 Task: Look for space in Maroubra, Australia from 1st August, 2023 to 5th August, 2023 for 3 adults, 1 child in price range Rs.13000 to Rs.20000. Place can be entire place with 2 bedrooms having 3 beds and 2 bathrooms. Property type can be flatguest house, hotel. Amenities needed are: washing machine, kitchen. Booking option can be shelf check-in. Required host language is English.
Action: Mouse moved to (276, 186)
Screenshot: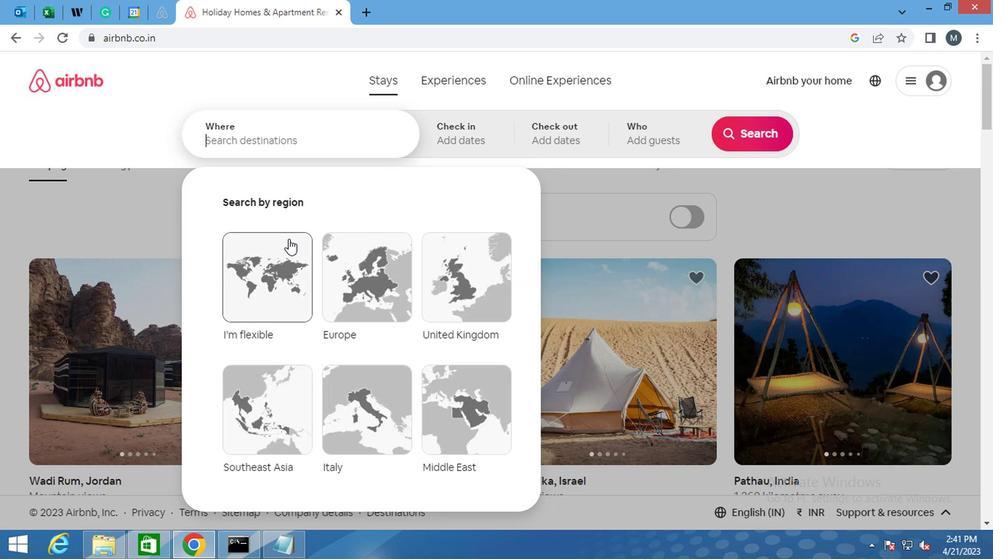 
Action: Key pressed <Key.shift>MAROUBRA,<Key.space><Key.shift>AUSR<Key.backspace>TRALIA<Key.enter>
Screenshot: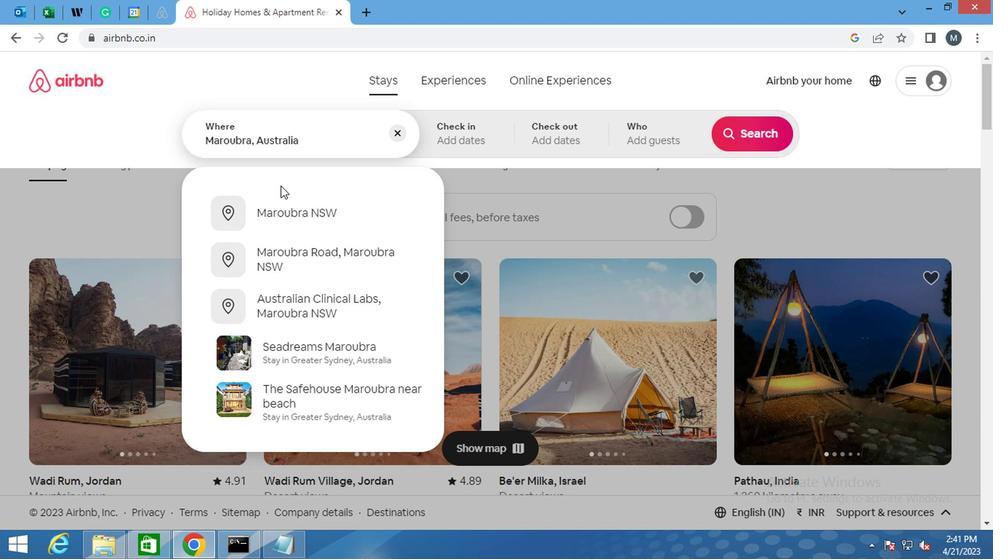 
Action: Mouse moved to (739, 250)
Screenshot: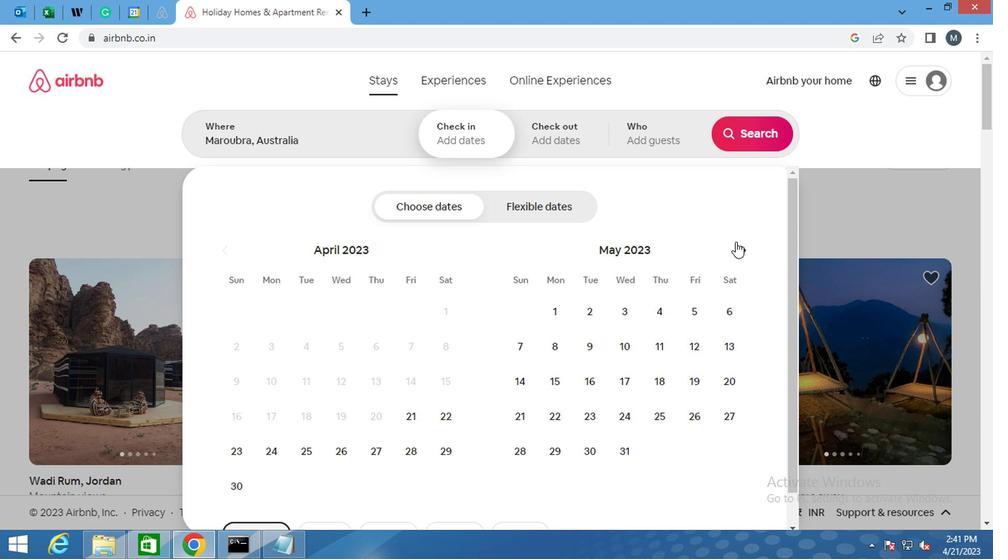 
Action: Mouse pressed left at (739, 250)
Screenshot: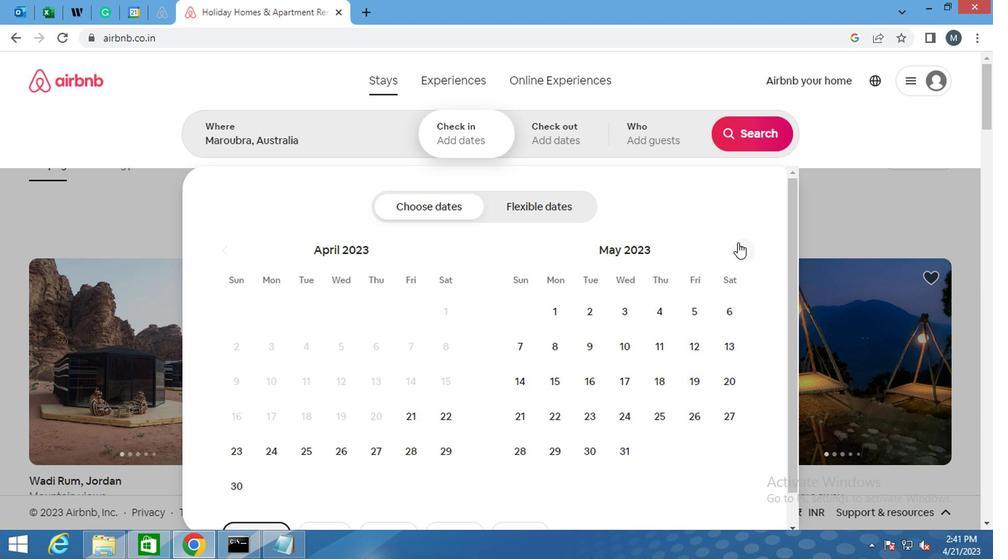 
Action: Mouse pressed left at (739, 250)
Screenshot: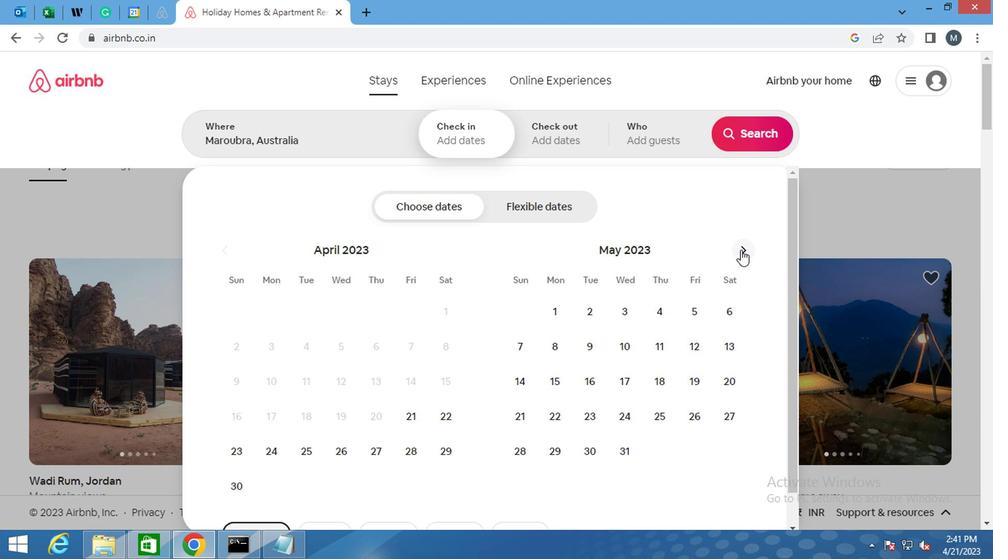 
Action: Mouse moved to (748, 251)
Screenshot: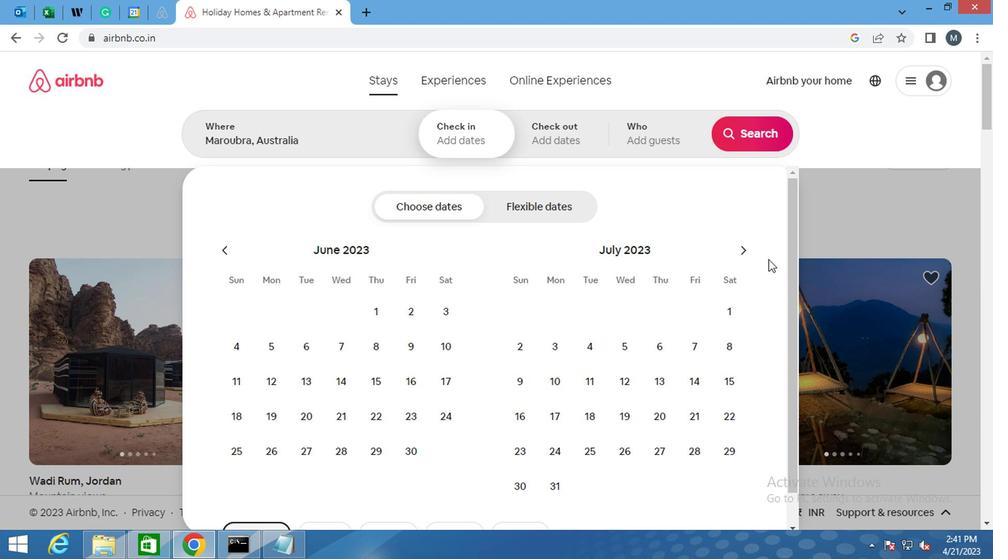 
Action: Mouse pressed left at (748, 251)
Screenshot: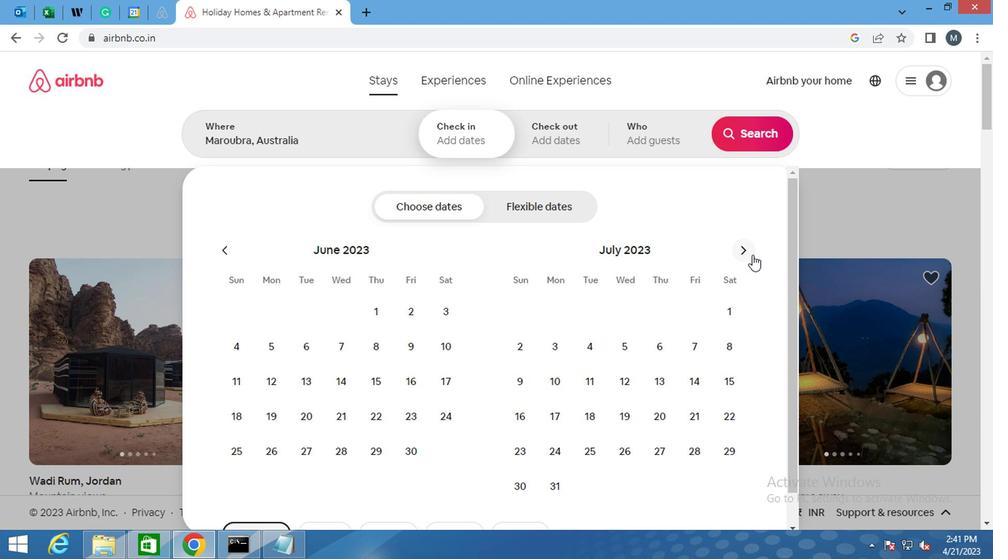 
Action: Mouse moved to (592, 302)
Screenshot: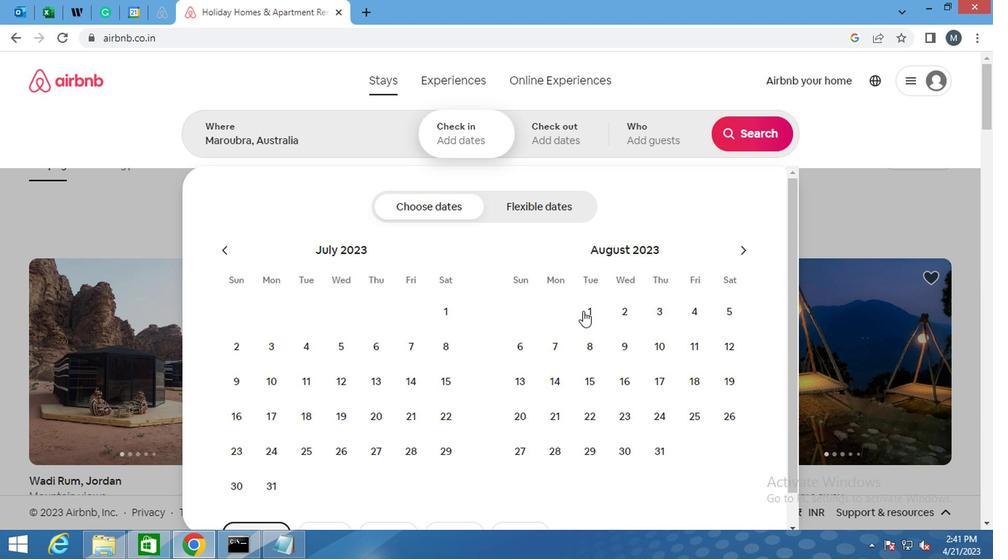 
Action: Mouse pressed left at (592, 302)
Screenshot: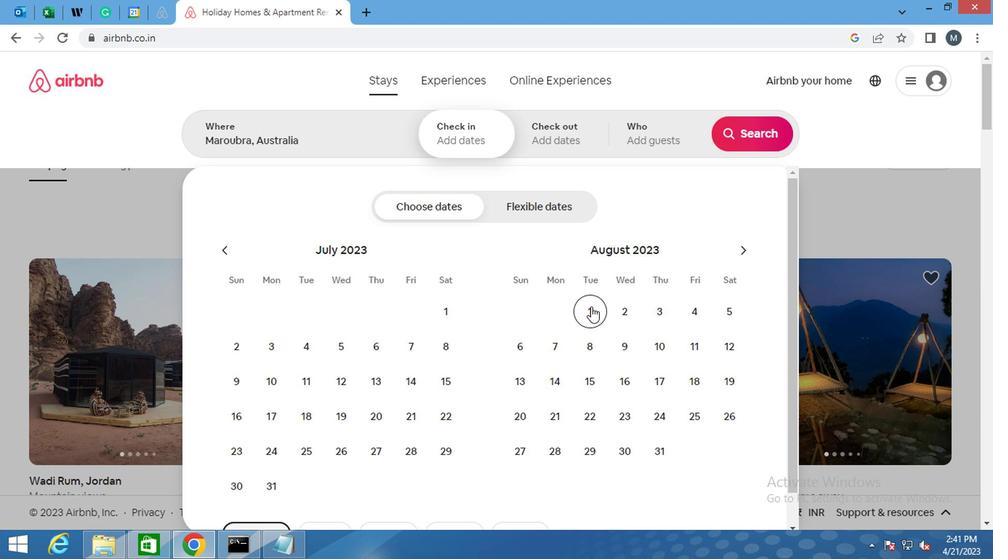 
Action: Mouse moved to (735, 309)
Screenshot: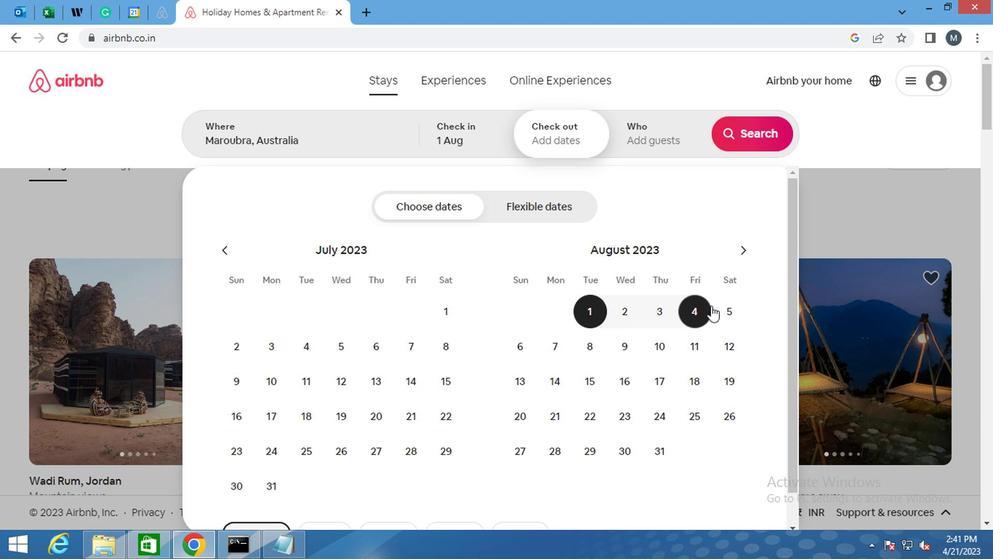 
Action: Mouse pressed left at (735, 309)
Screenshot: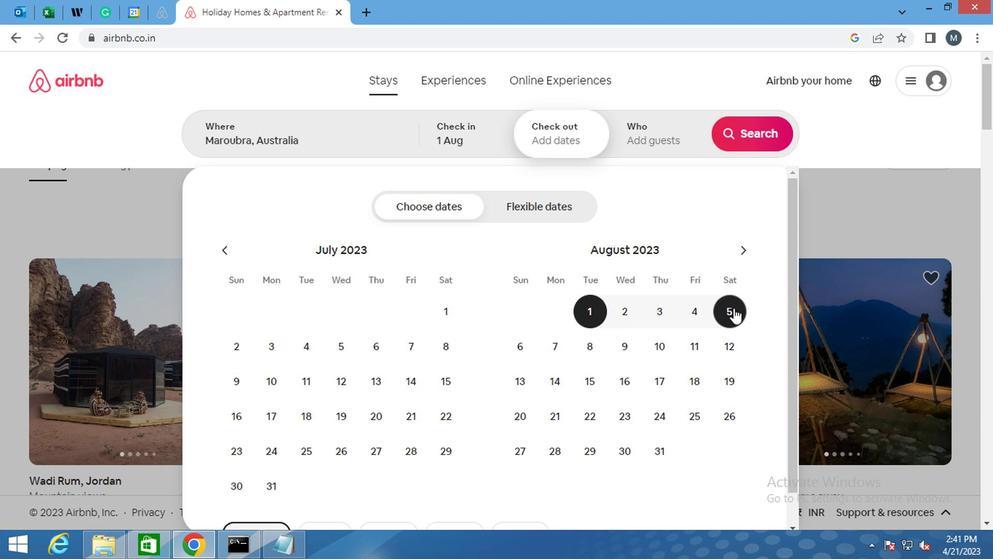 
Action: Mouse moved to (664, 137)
Screenshot: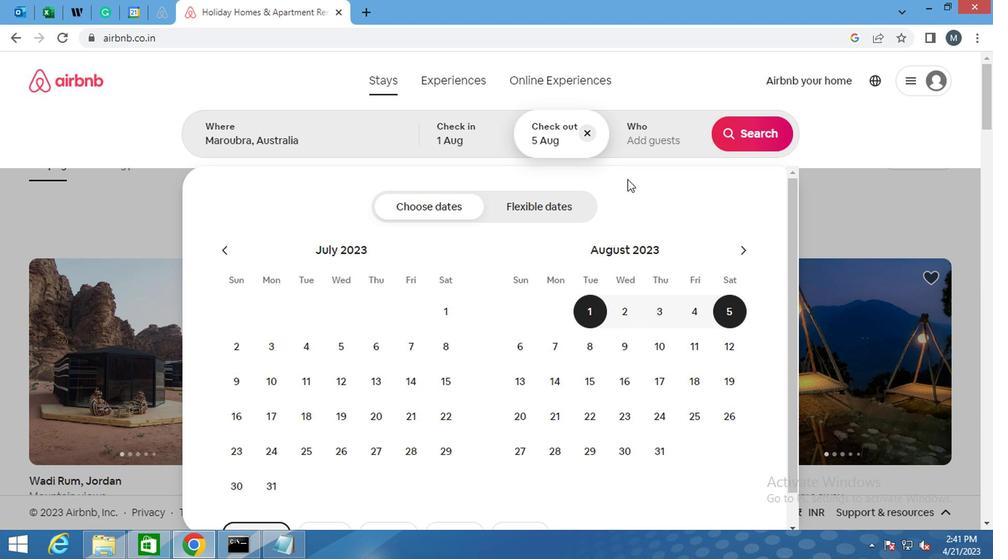 
Action: Mouse pressed left at (664, 137)
Screenshot: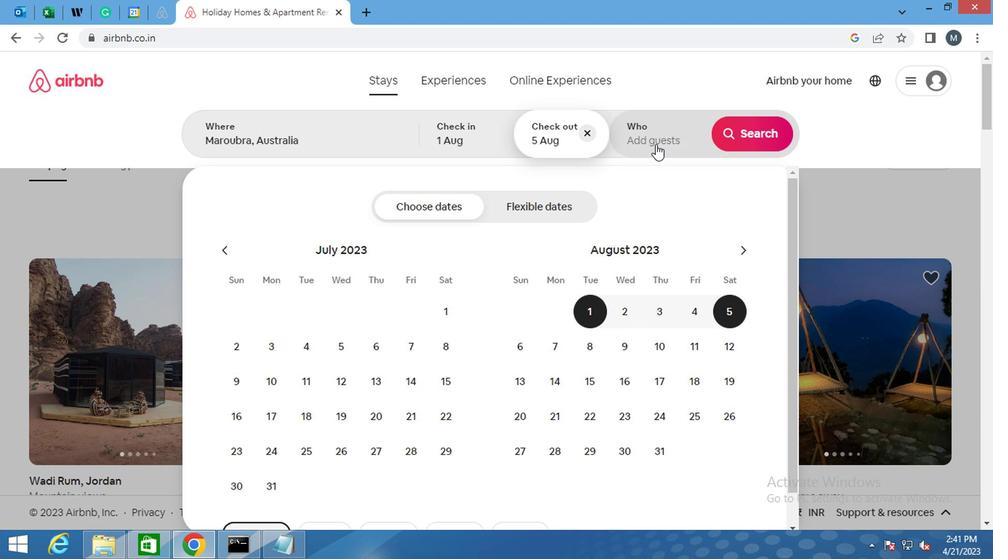 
Action: Mouse moved to (761, 209)
Screenshot: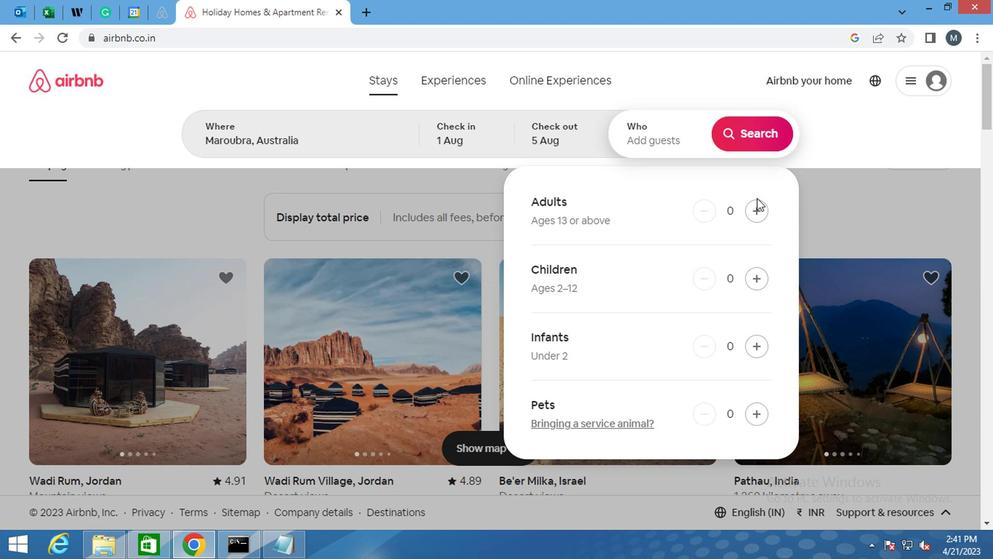 
Action: Mouse pressed left at (761, 209)
Screenshot: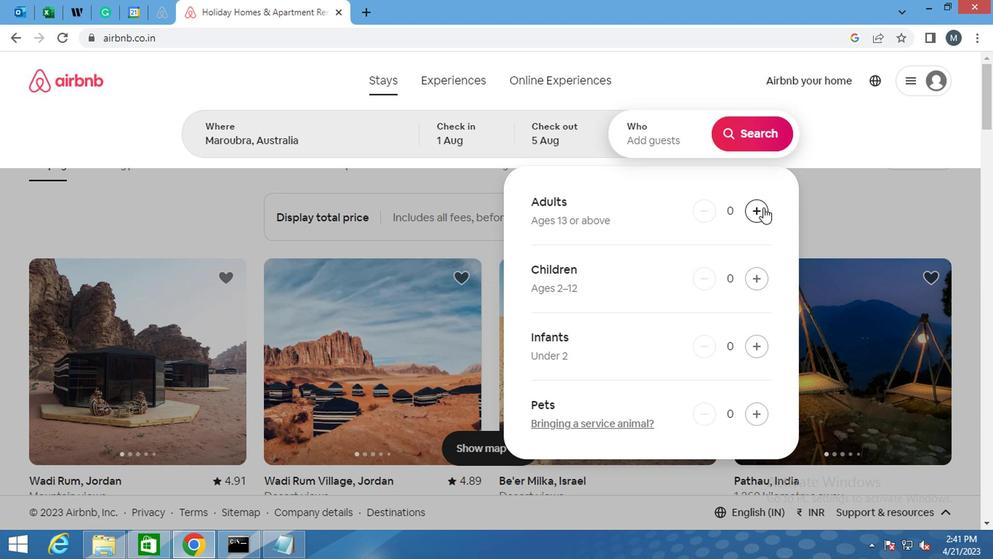 
Action: Mouse moved to (761, 209)
Screenshot: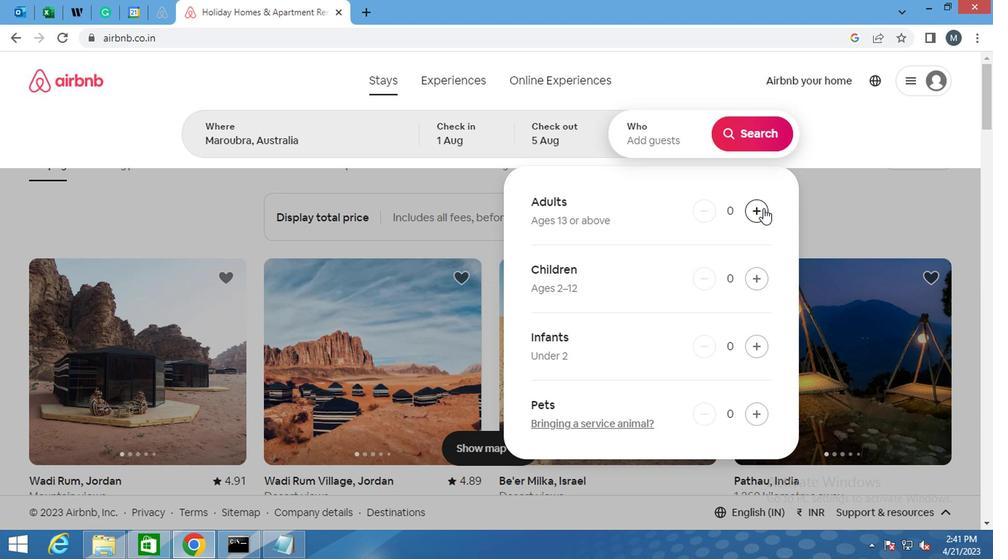 
Action: Mouse pressed left at (761, 209)
Screenshot: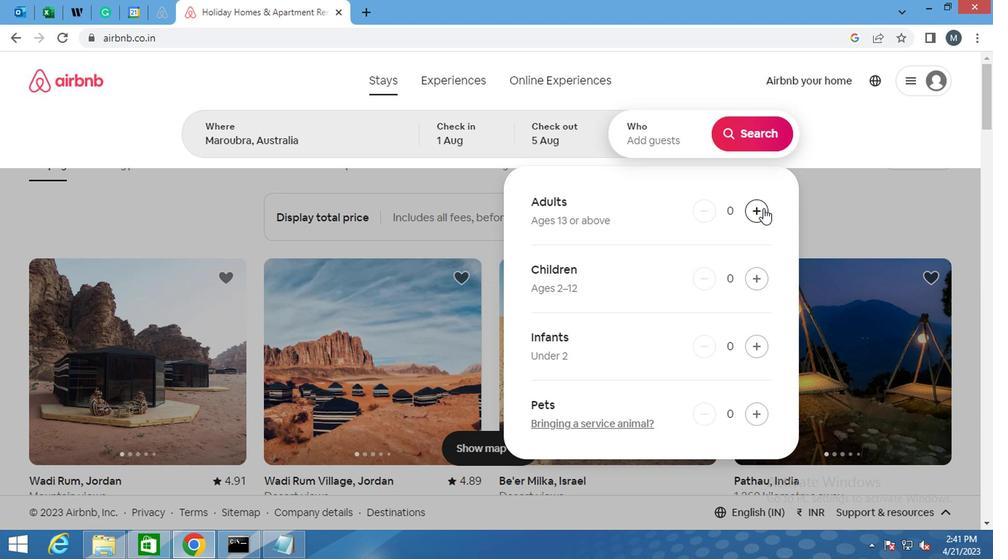 
Action: Mouse pressed left at (761, 209)
Screenshot: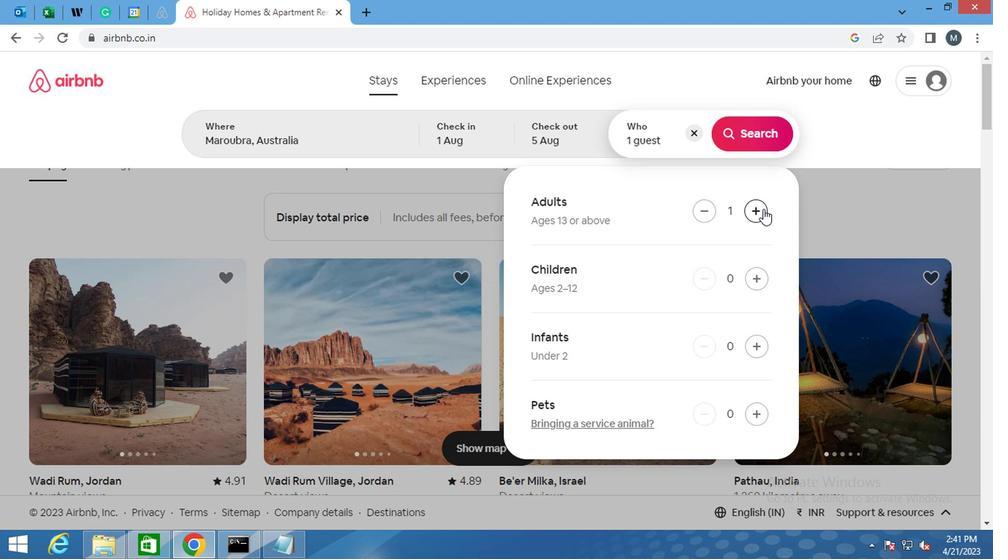 
Action: Mouse moved to (757, 275)
Screenshot: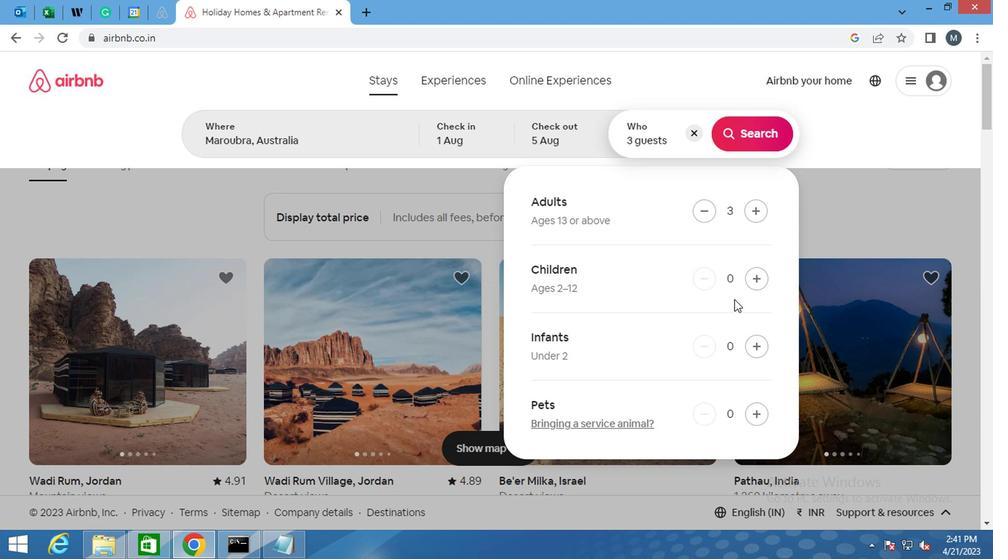 
Action: Mouse pressed left at (757, 275)
Screenshot: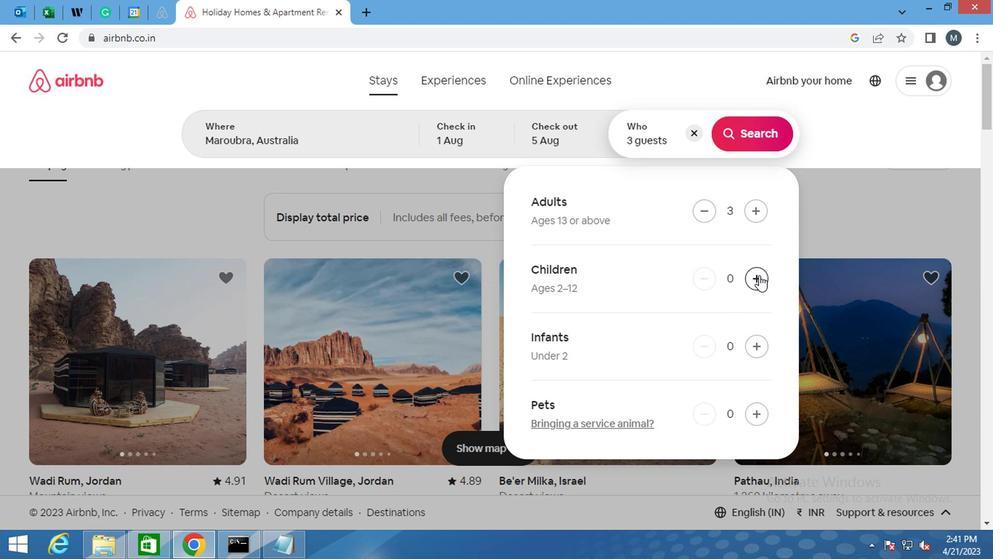 
Action: Mouse moved to (804, 148)
Screenshot: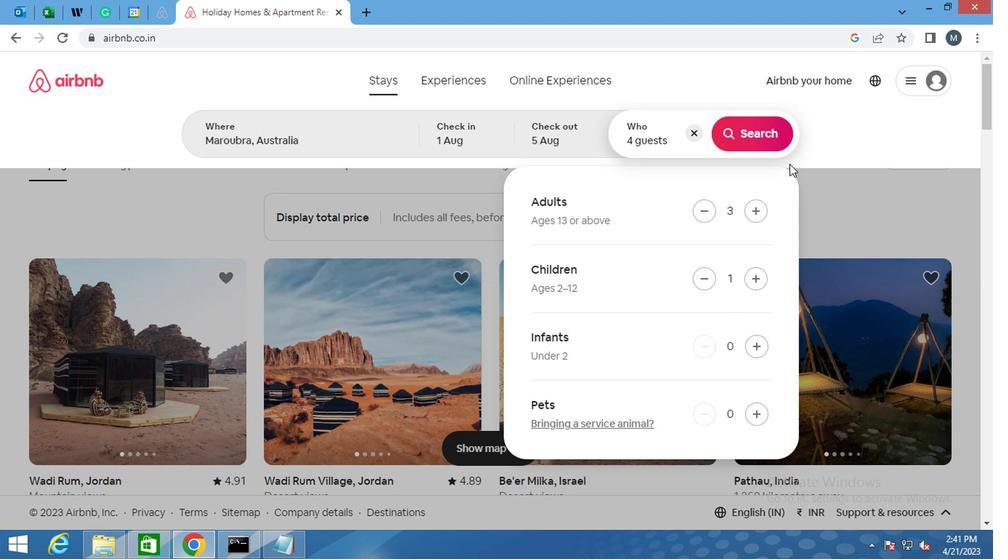 
Action: Mouse pressed left at (804, 148)
Screenshot: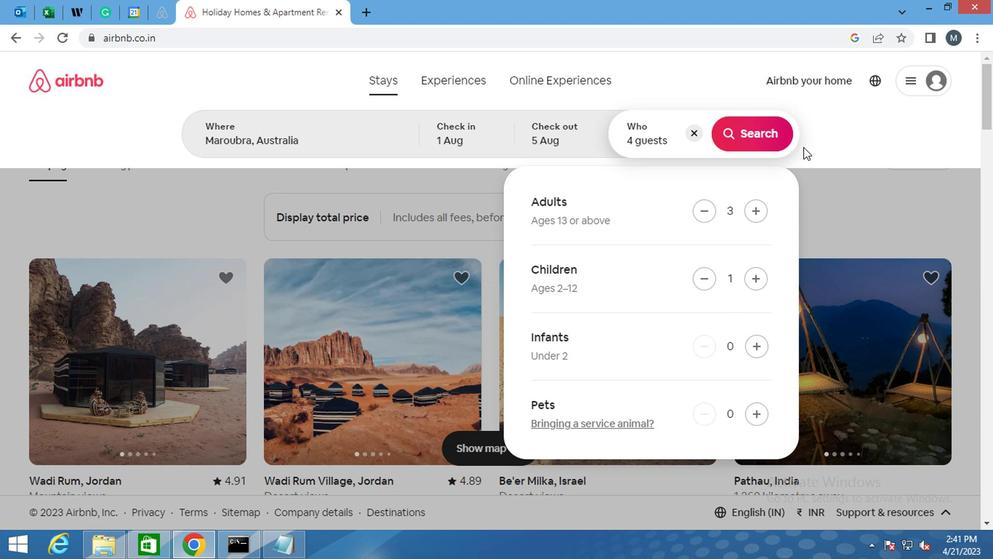 
Action: Mouse moved to (873, 145)
Screenshot: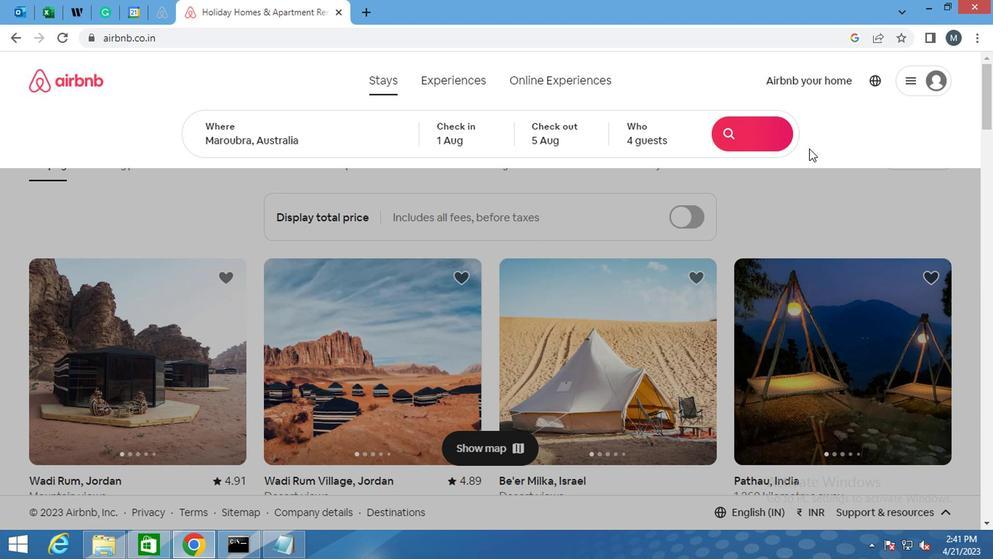 
Action: Mouse scrolled (873, 144) with delta (0, -1)
Screenshot: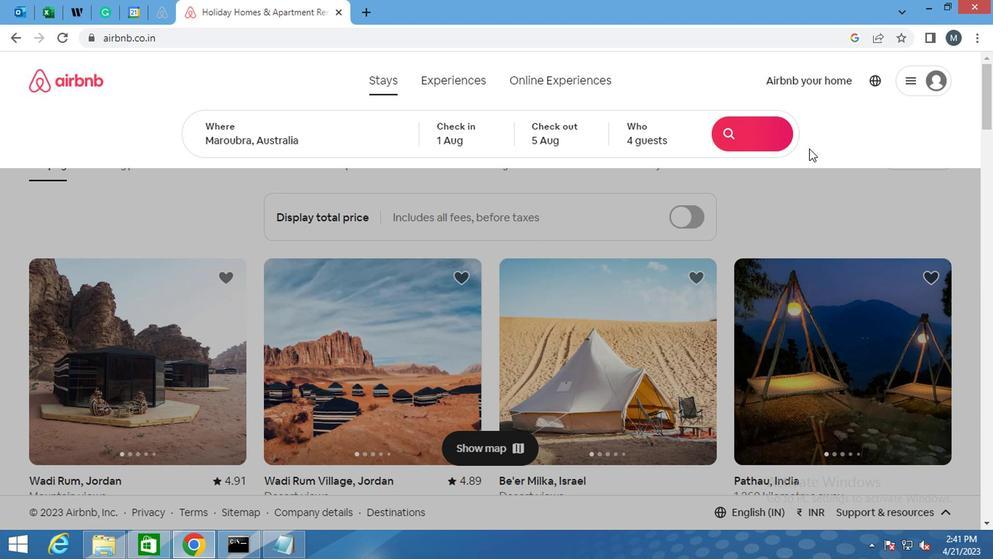 
Action: Mouse moved to (874, 155)
Screenshot: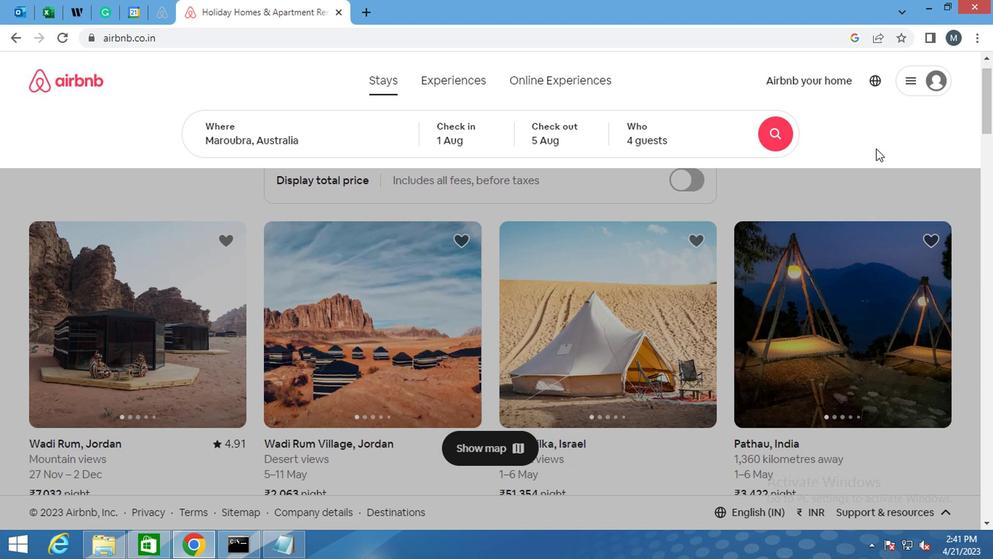 
Action: Mouse scrolled (874, 156) with delta (0, 1)
Screenshot: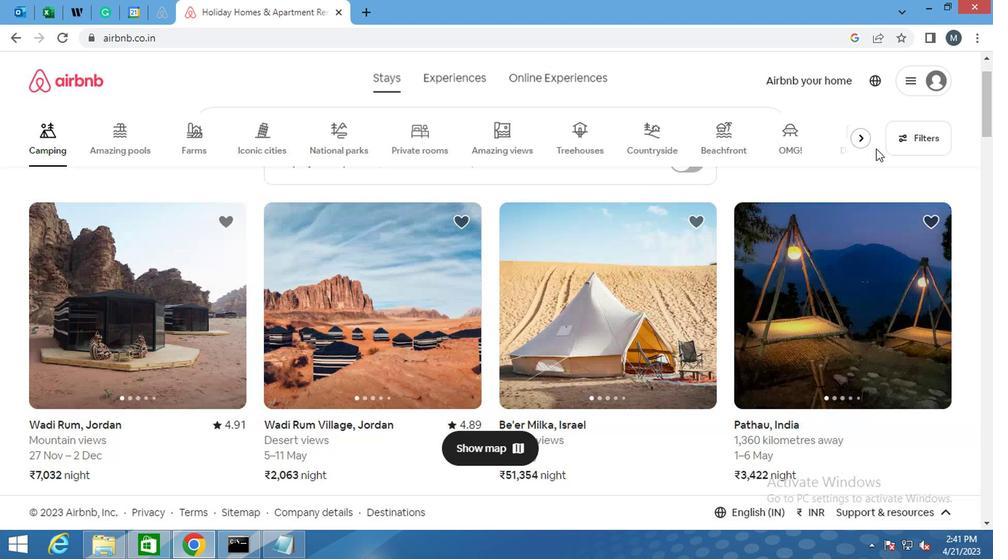 
Action: Mouse moved to (915, 151)
Screenshot: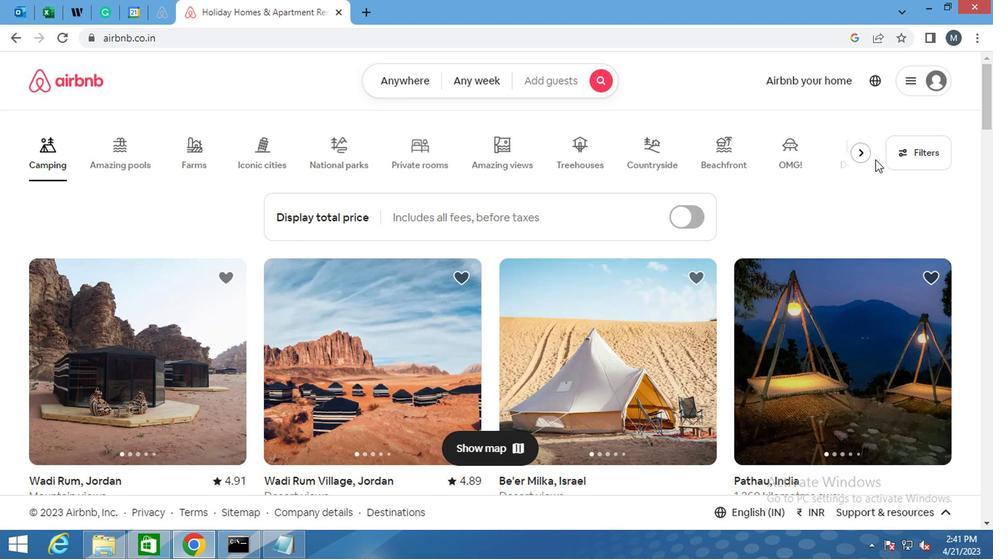 
Action: Mouse pressed left at (915, 151)
Screenshot: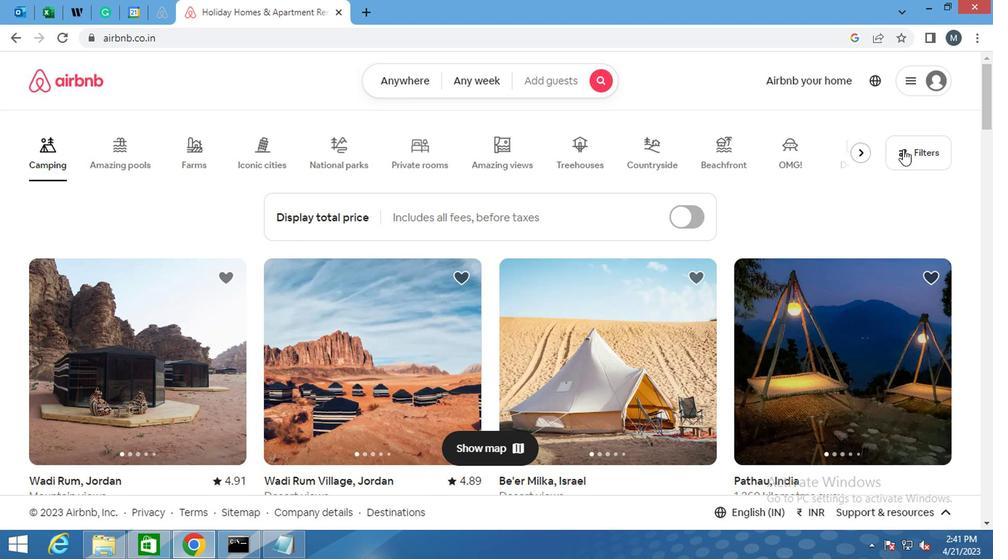 
Action: Mouse moved to (393, 327)
Screenshot: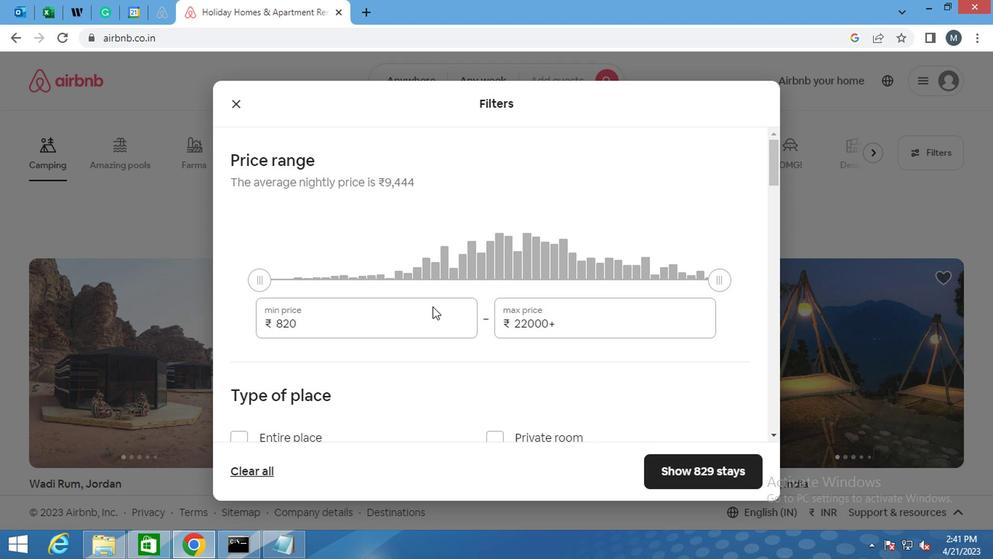 
Action: Mouse pressed left at (393, 327)
Screenshot: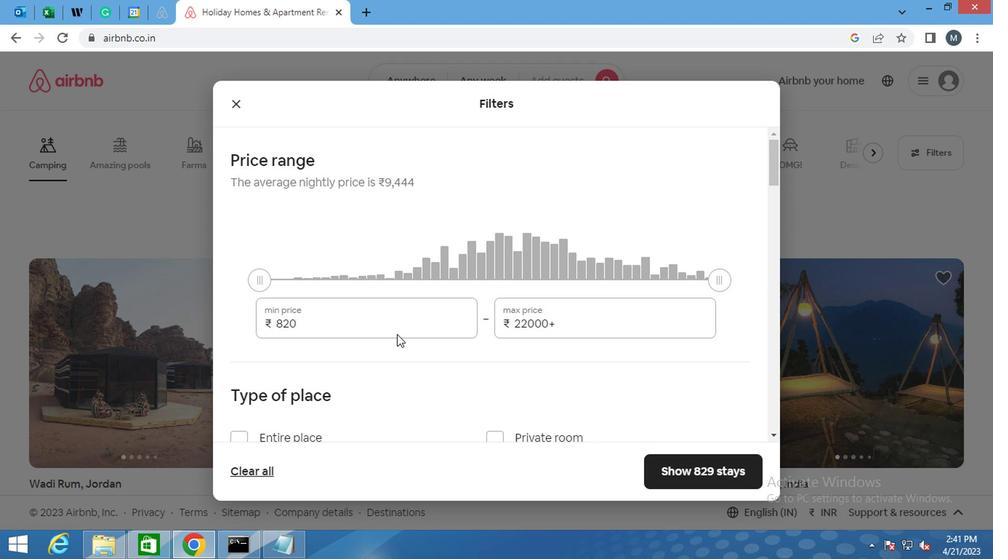 
Action: Mouse moved to (390, 328)
Screenshot: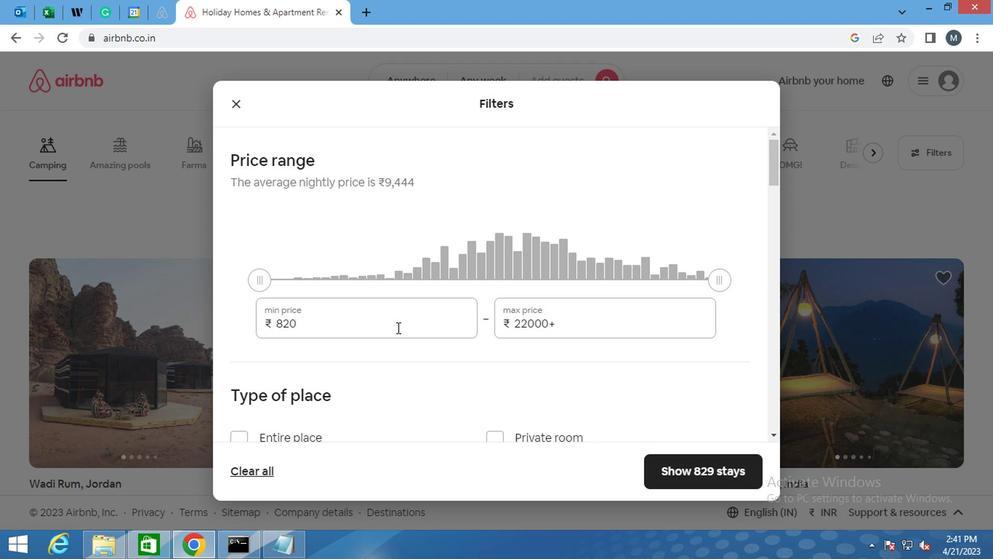 
Action: Key pressed <Key.backspace><Key.backspace><Key.backspace><Key.backspace>13000
Screenshot: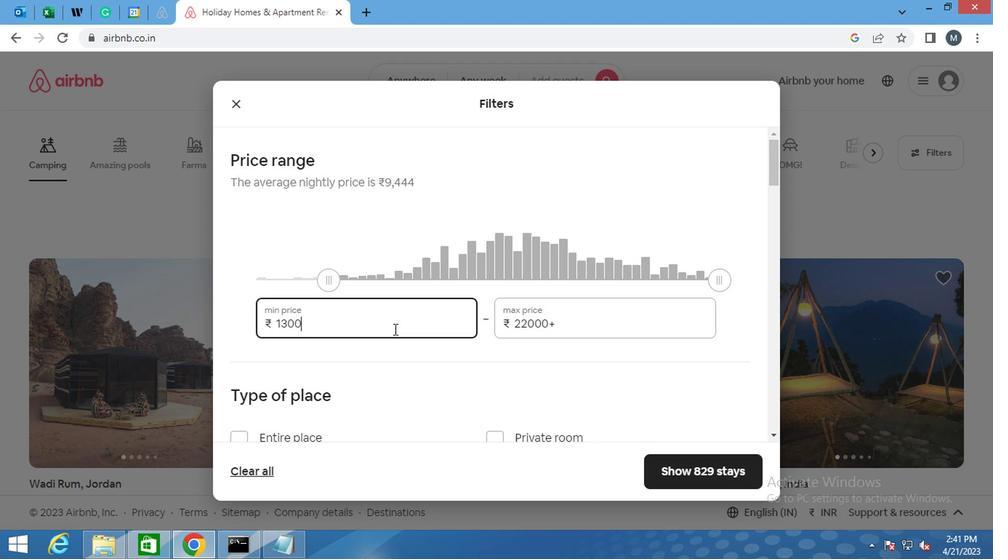 
Action: Mouse moved to (573, 312)
Screenshot: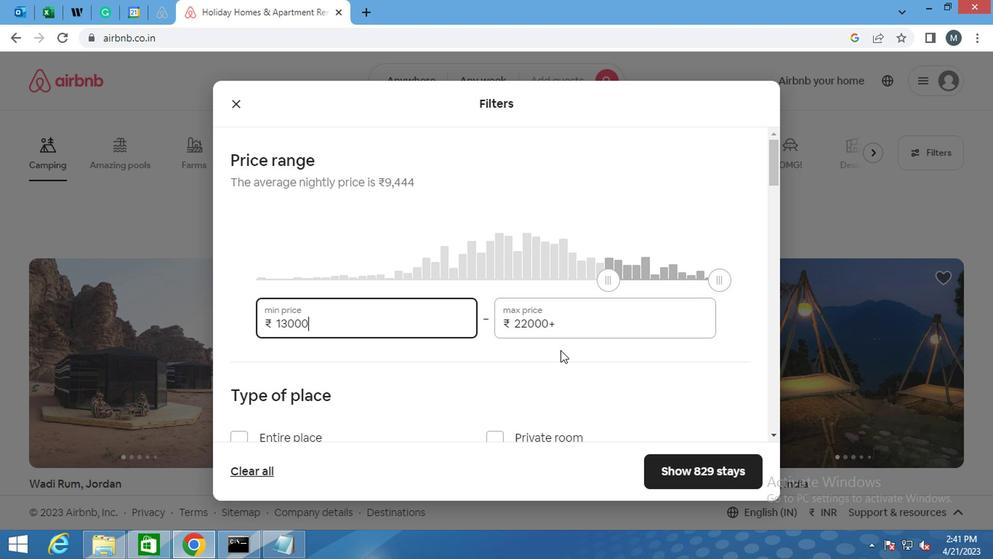 
Action: Mouse pressed left at (573, 312)
Screenshot: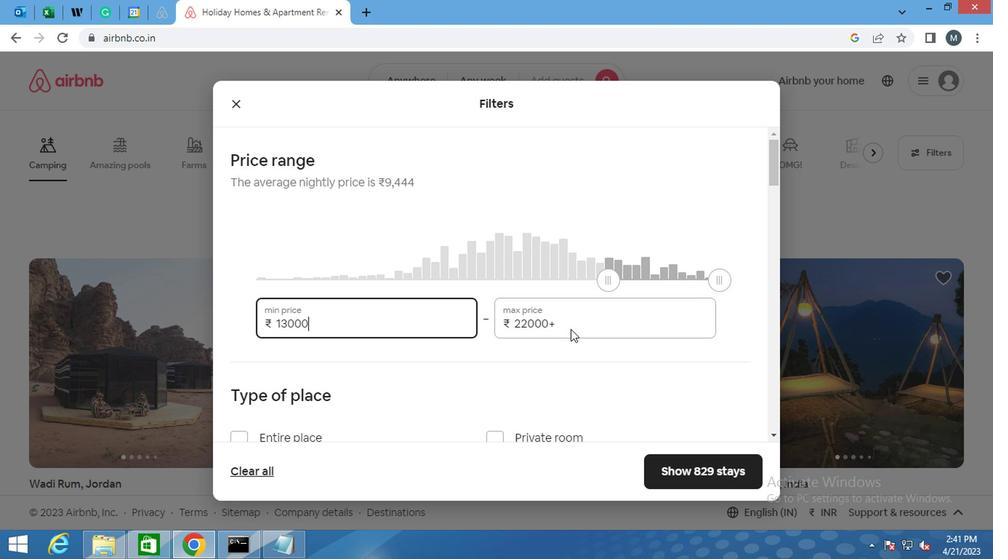 
Action: Mouse moved to (575, 317)
Screenshot: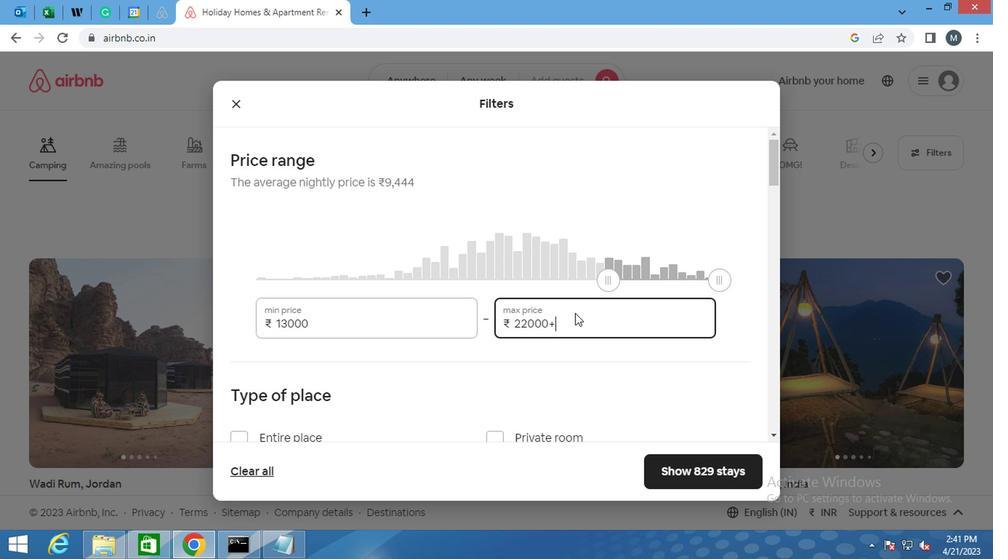
Action: Key pressed <Key.backspace><Key.backspace><Key.backspace><Key.backspace><Key.backspace>0000
Screenshot: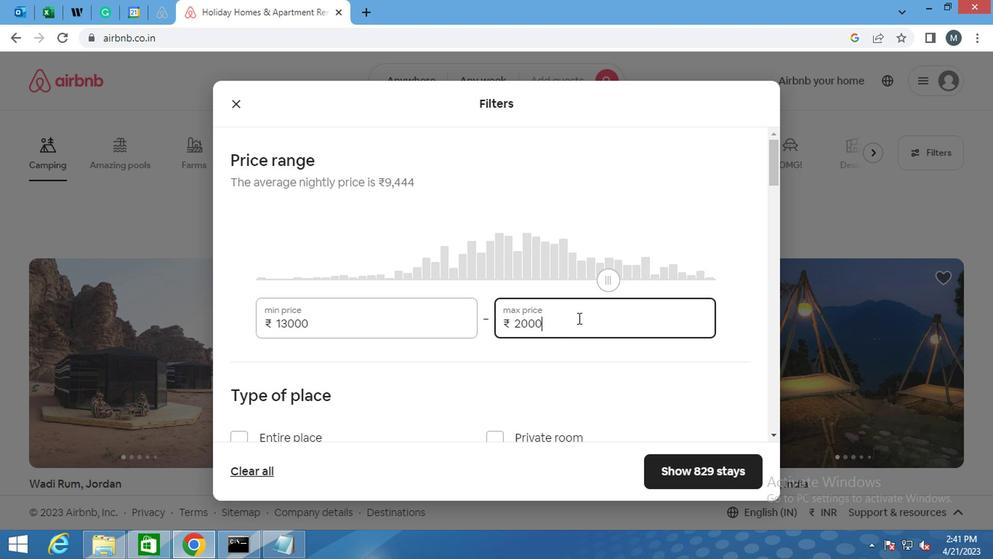 
Action: Mouse moved to (441, 366)
Screenshot: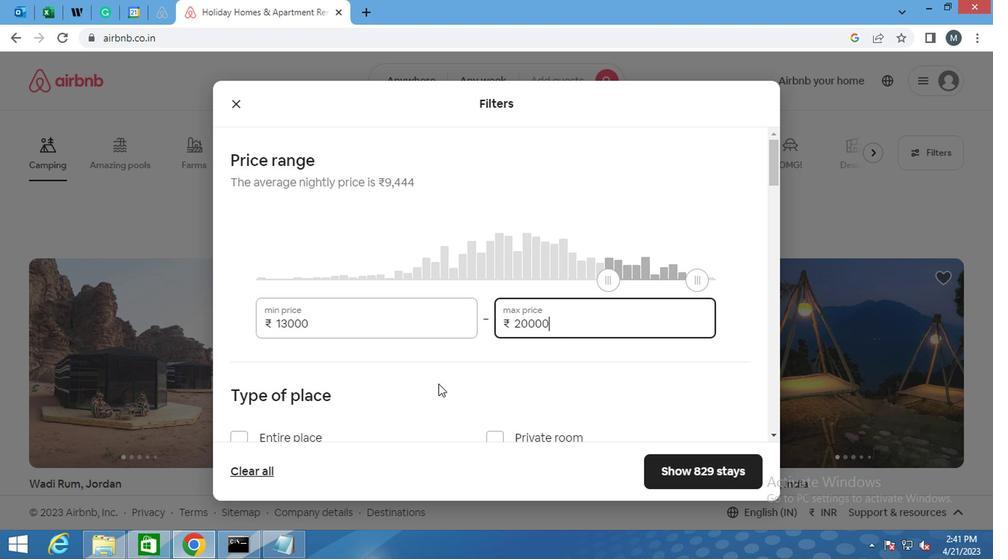 
Action: Mouse scrolled (441, 365) with delta (0, 0)
Screenshot: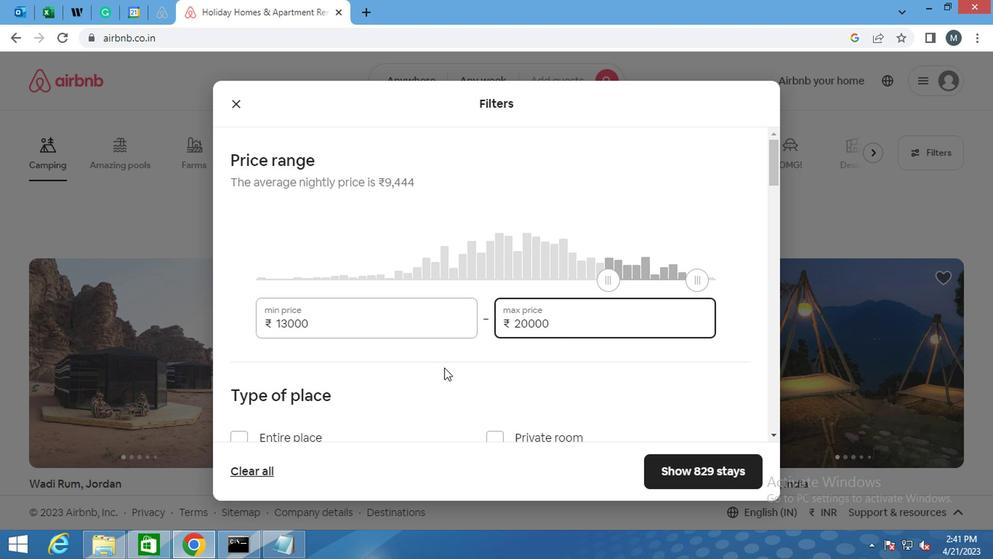 
Action: Mouse scrolled (441, 365) with delta (0, 0)
Screenshot: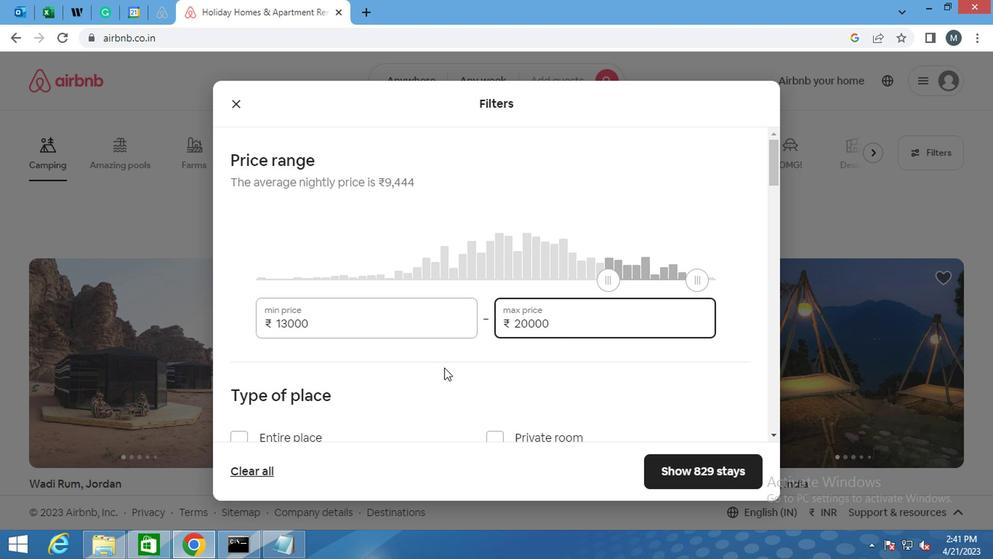 
Action: Mouse moved to (231, 287)
Screenshot: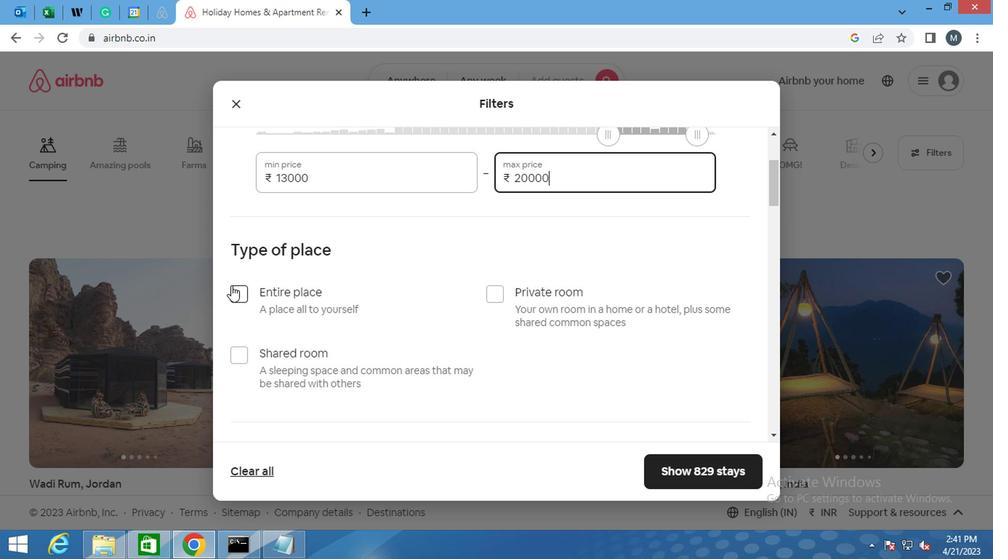 
Action: Mouse pressed left at (231, 287)
Screenshot: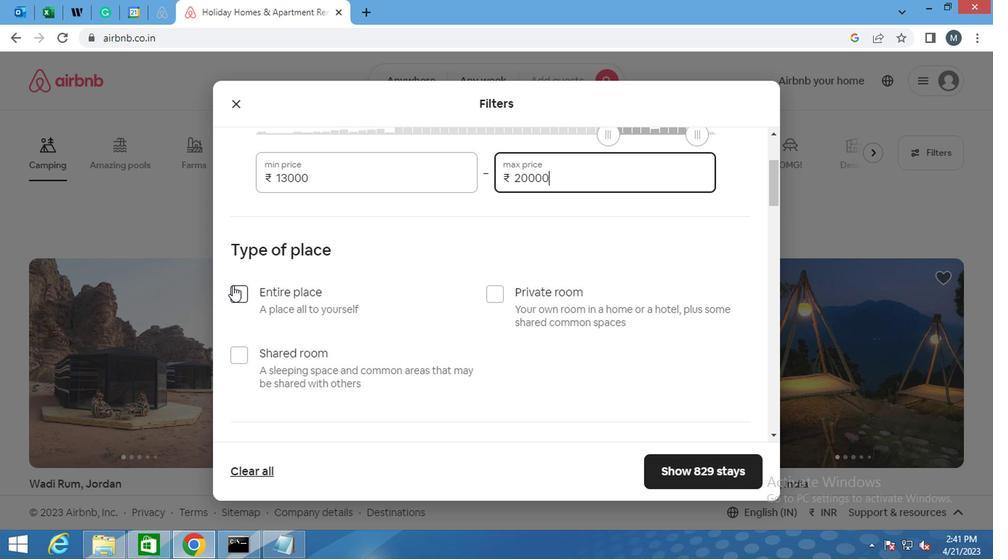 
Action: Mouse moved to (436, 259)
Screenshot: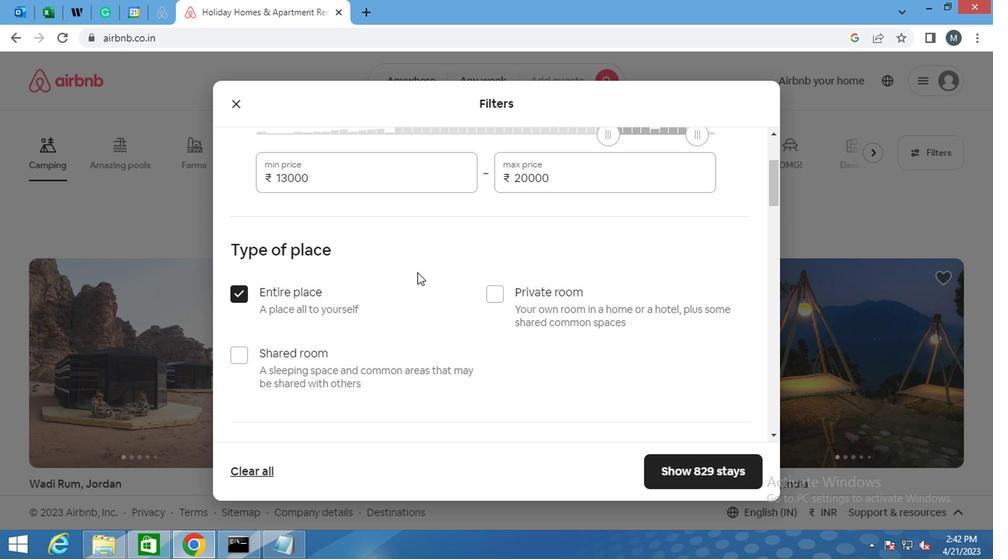 
Action: Mouse scrolled (436, 258) with delta (0, 0)
Screenshot: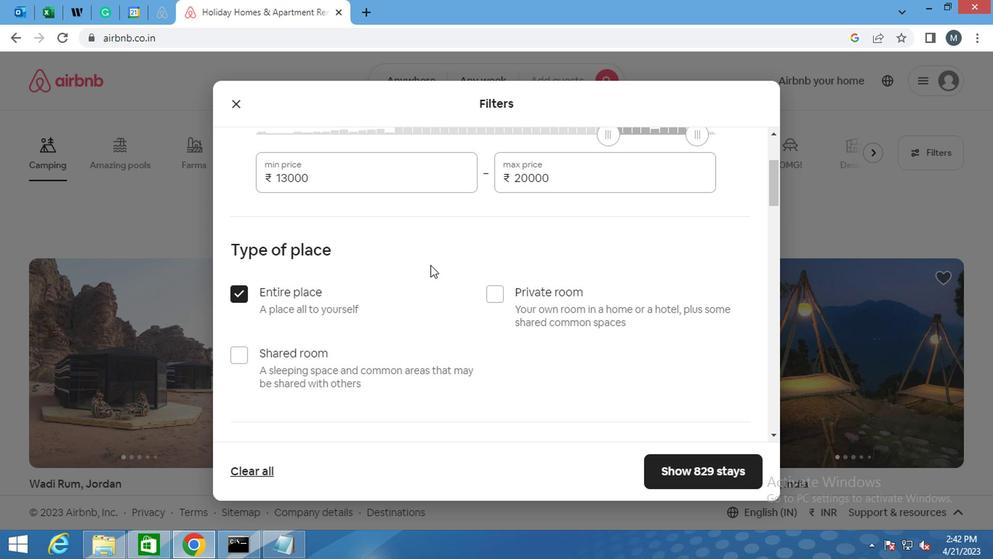 
Action: Mouse moved to (436, 259)
Screenshot: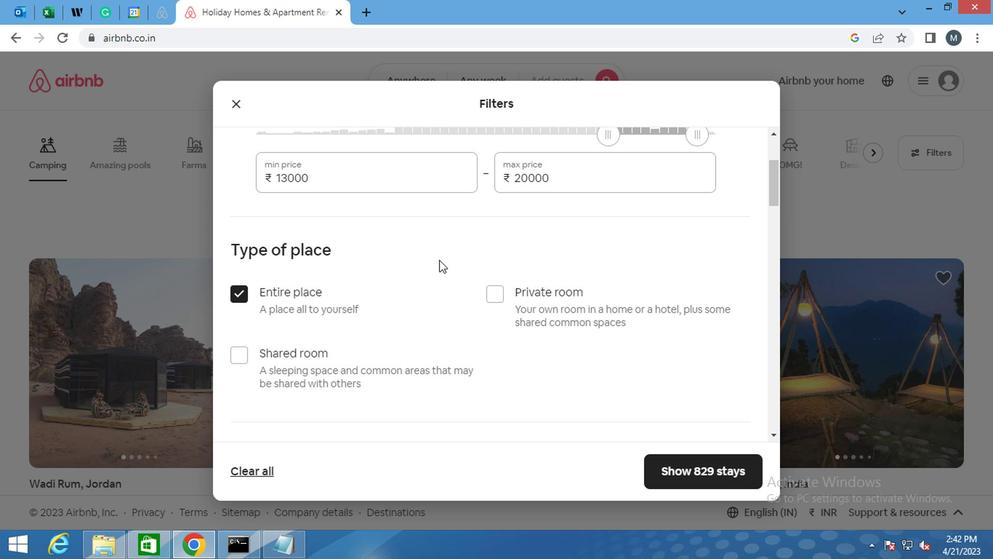 
Action: Mouse scrolled (436, 258) with delta (0, 0)
Screenshot: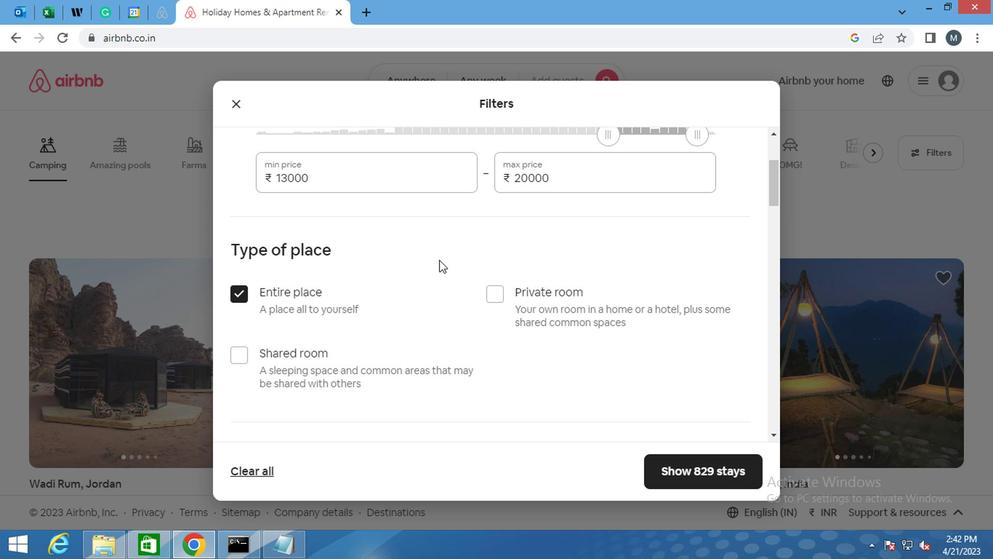 
Action: Mouse moved to (361, 390)
Screenshot: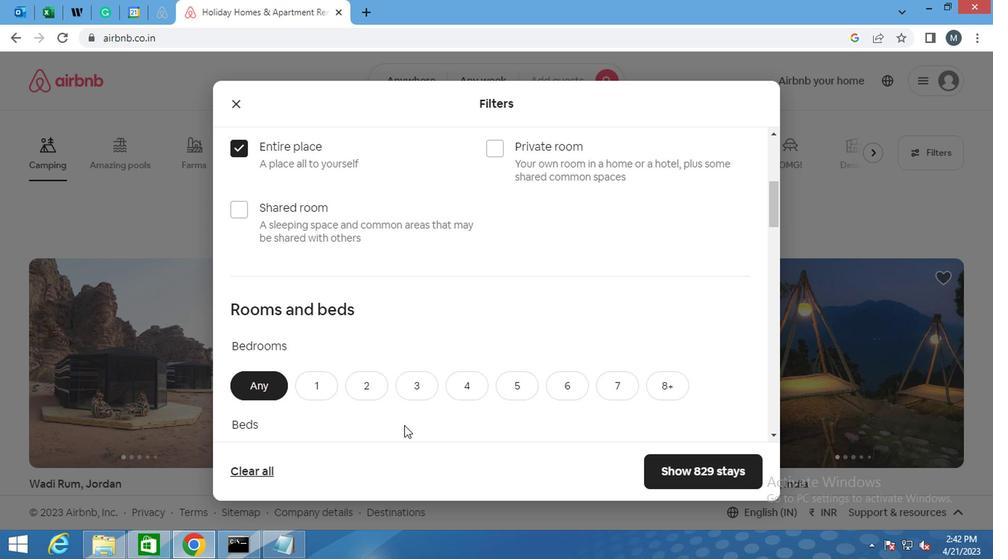 
Action: Mouse pressed left at (361, 390)
Screenshot: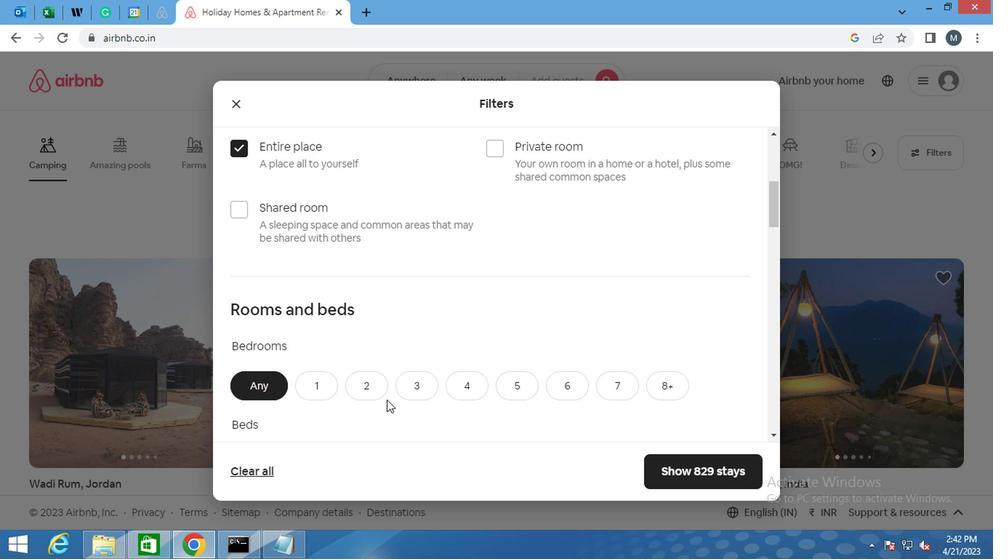 
Action: Mouse moved to (367, 383)
Screenshot: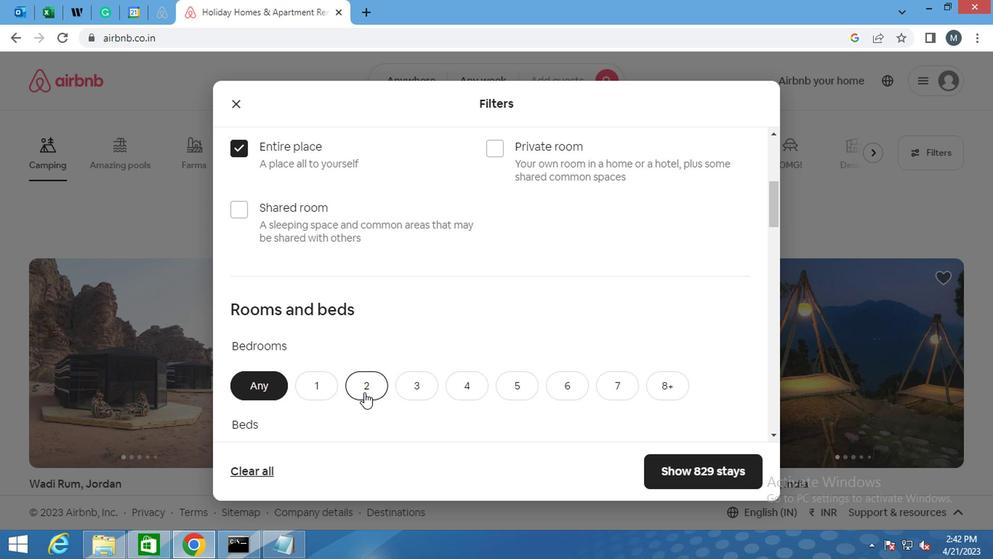 
Action: Mouse scrolled (367, 383) with delta (0, 0)
Screenshot: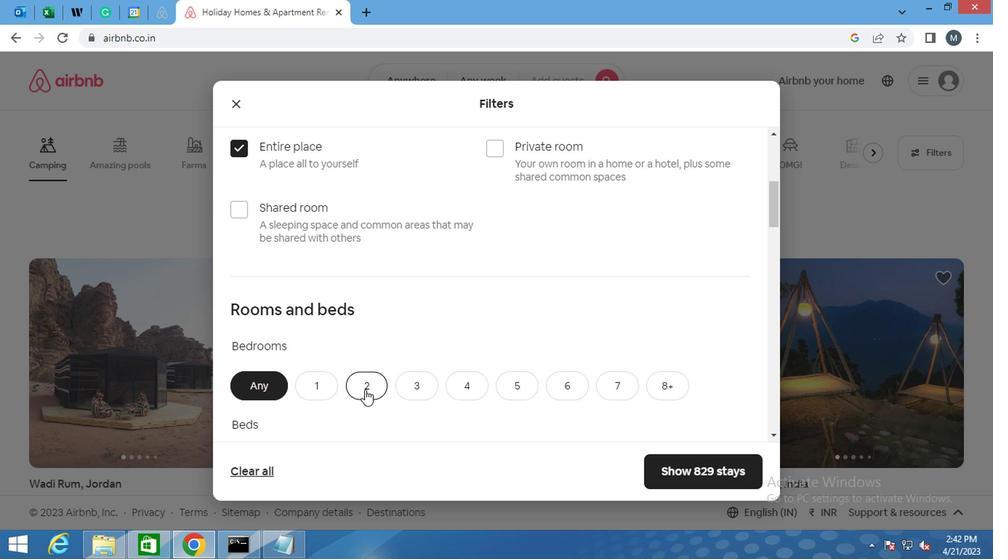 
Action: Mouse moved to (423, 384)
Screenshot: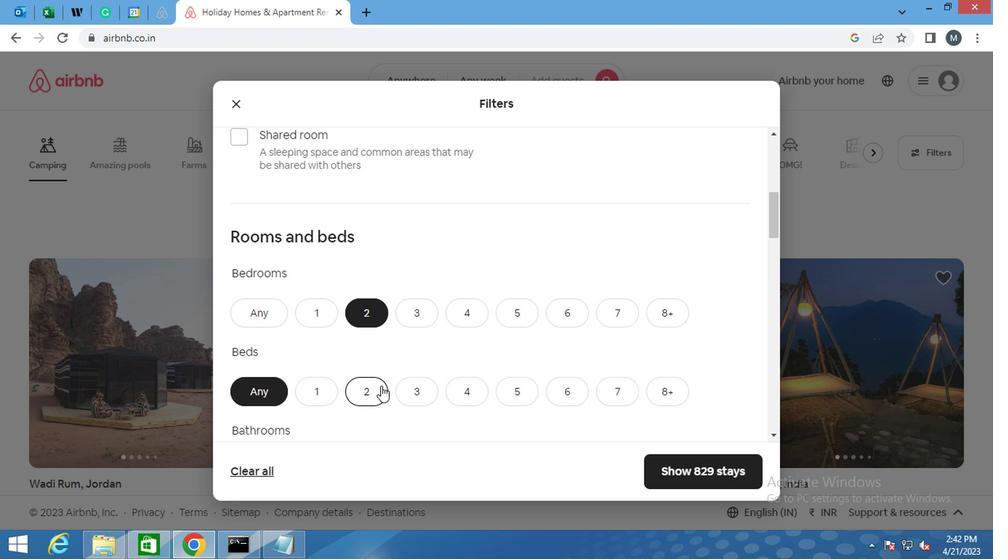 
Action: Mouse pressed left at (423, 384)
Screenshot: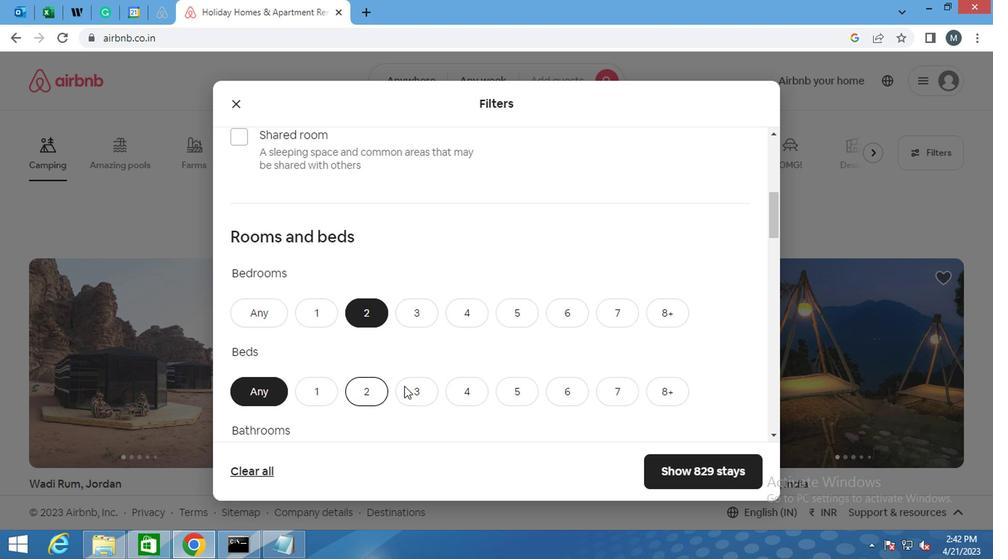 
Action: Mouse moved to (427, 361)
Screenshot: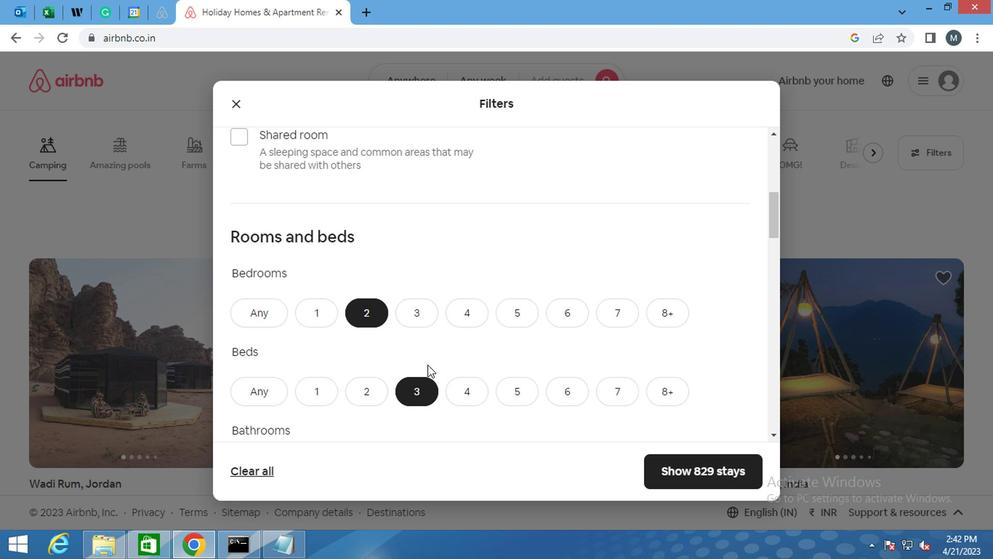 
Action: Mouse scrolled (427, 360) with delta (0, 0)
Screenshot: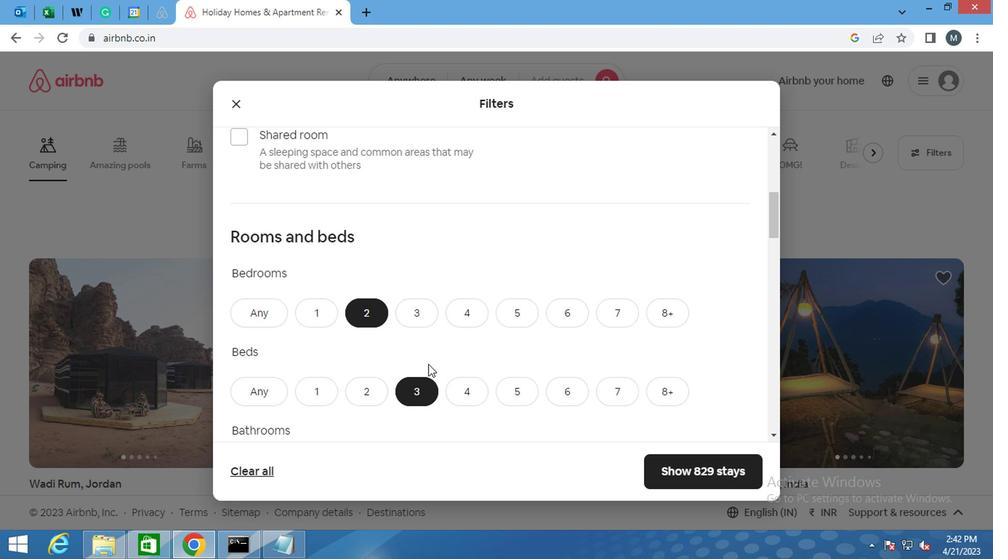 
Action: Mouse scrolled (427, 360) with delta (0, 0)
Screenshot: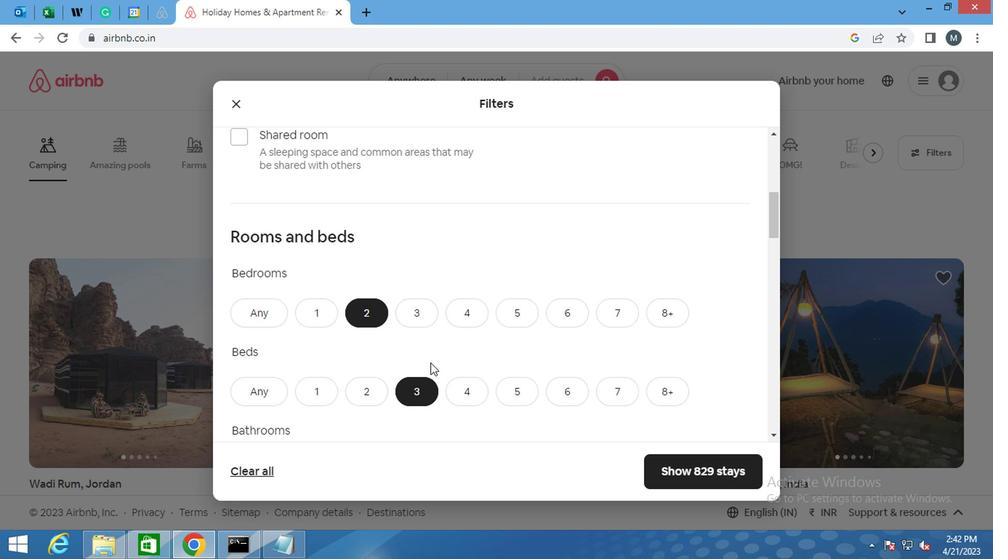 
Action: Mouse moved to (370, 329)
Screenshot: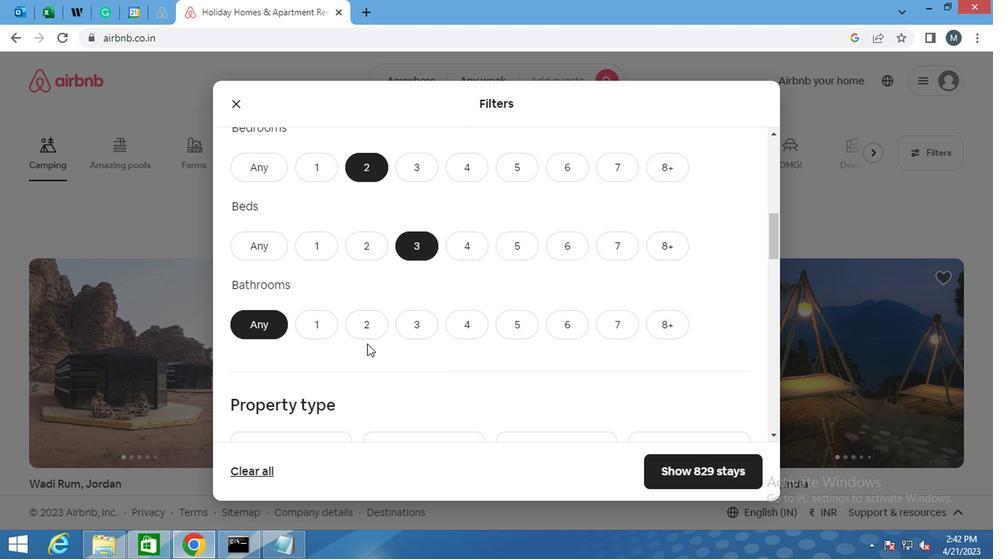 
Action: Mouse pressed left at (370, 329)
Screenshot: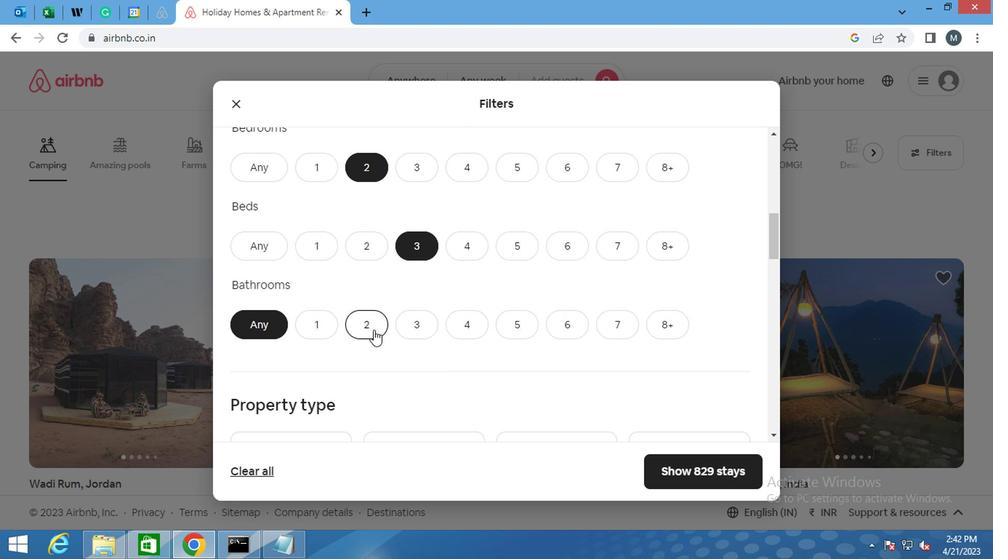 
Action: Mouse moved to (418, 318)
Screenshot: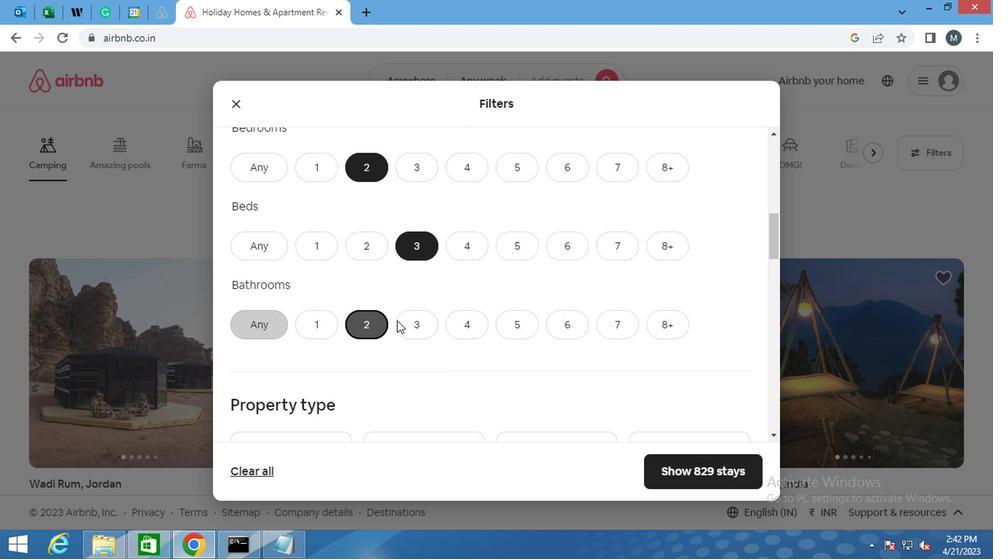 
Action: Mouse scrolled (418, 318) with delta (0, 0)
Screenshot: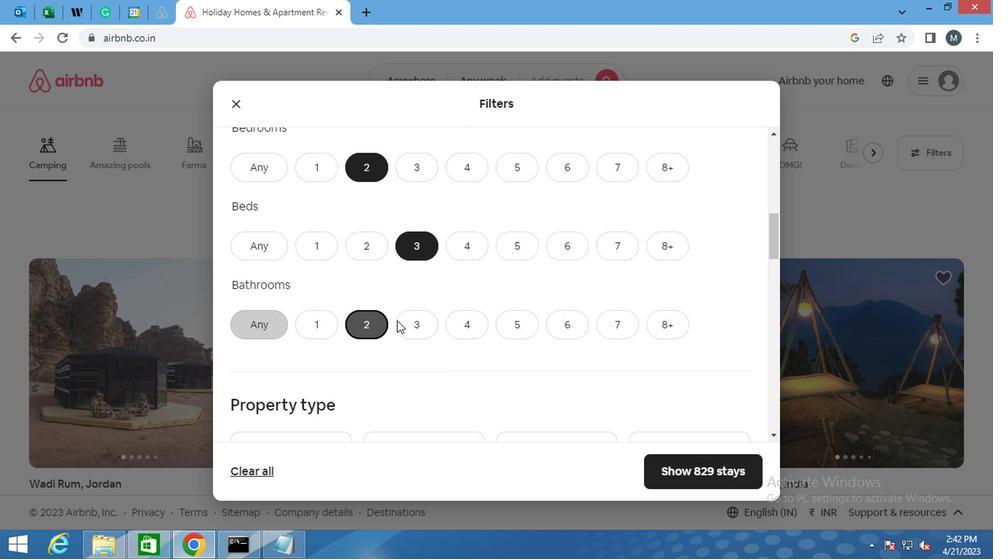 
Action: Mouse moved to (418, 321)
Screenshot: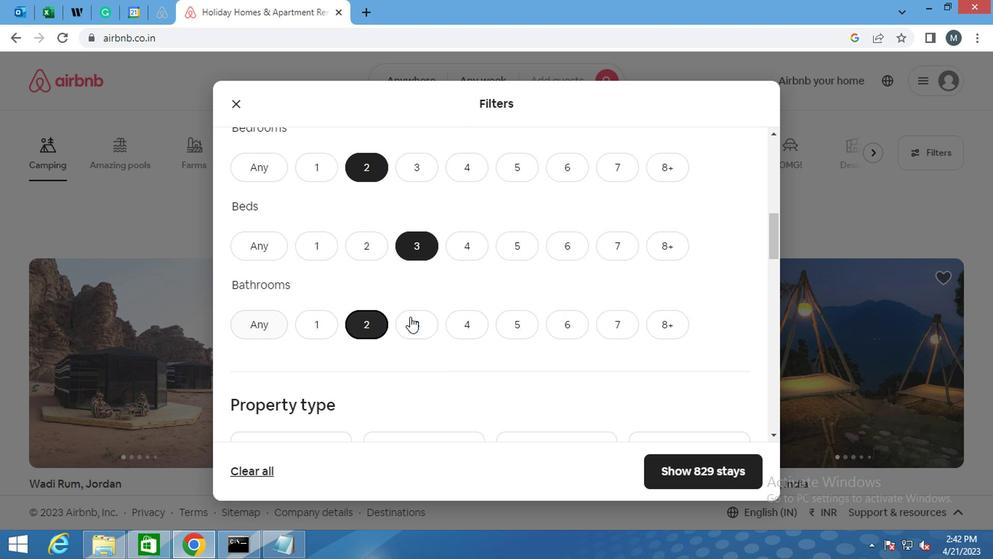 
Action: Mouse scrolled (418, 321) with delta (0, 0)
Screenshot: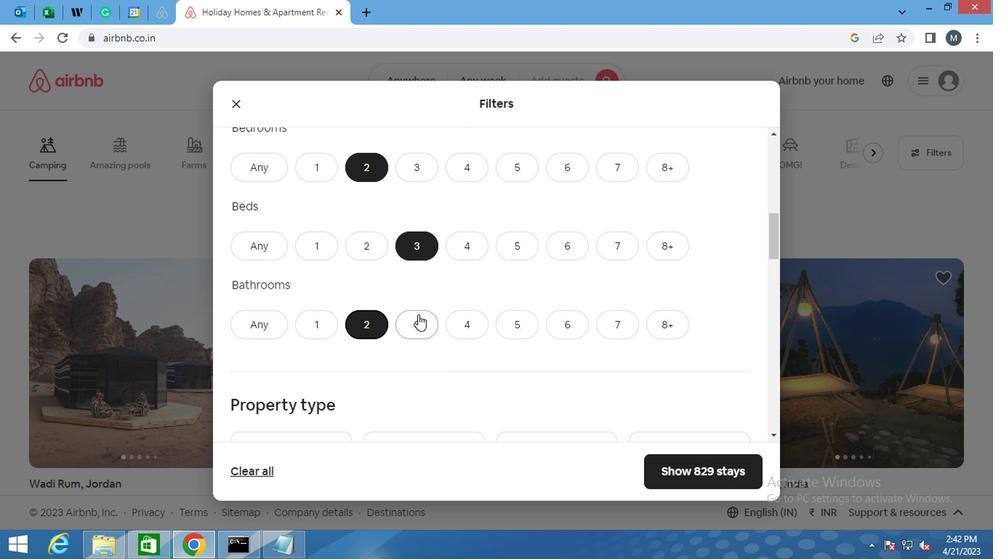 
Action: Mouse moved to (418, 324)
Screenshot: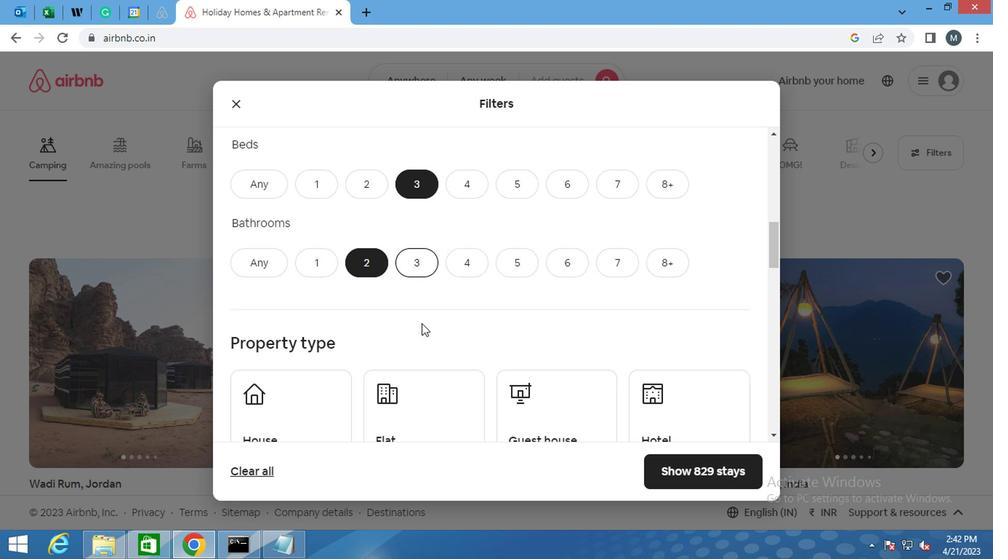 
Action: Mouse scrolled (418, 323) with delta (0, 0)
Screenshot: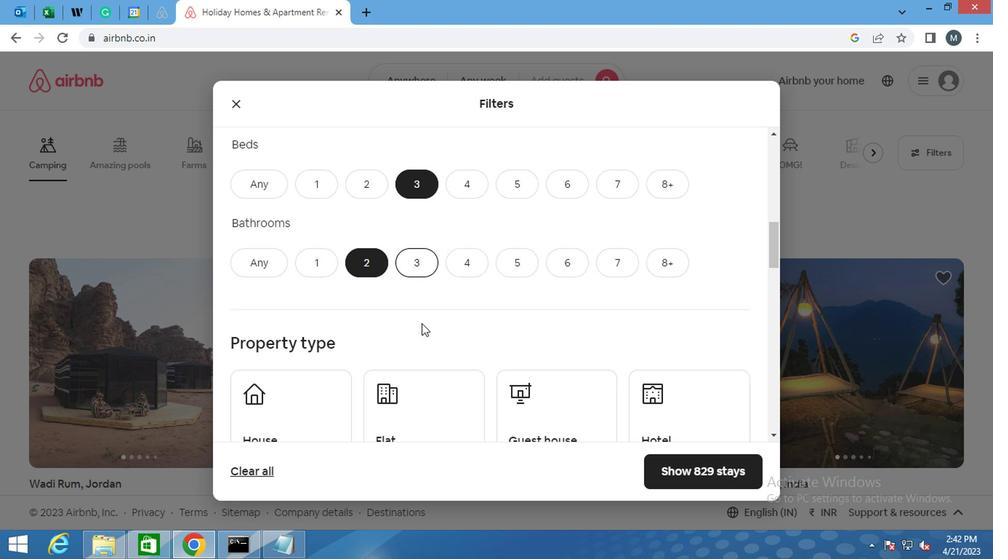 
Action: Mouse moved to (317, 262)
Screenshot: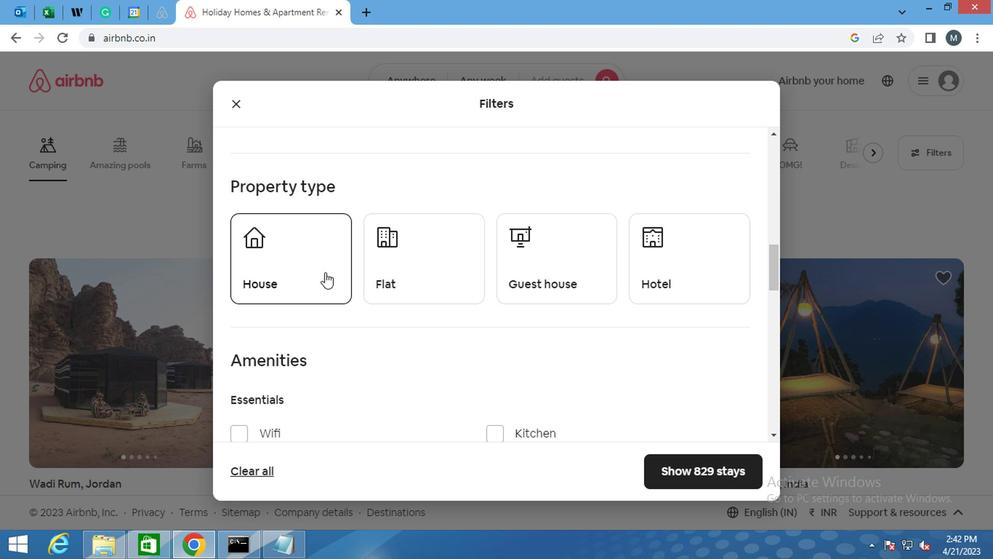 
Action: Mouse pressed left at (317, 262)
Screenshot: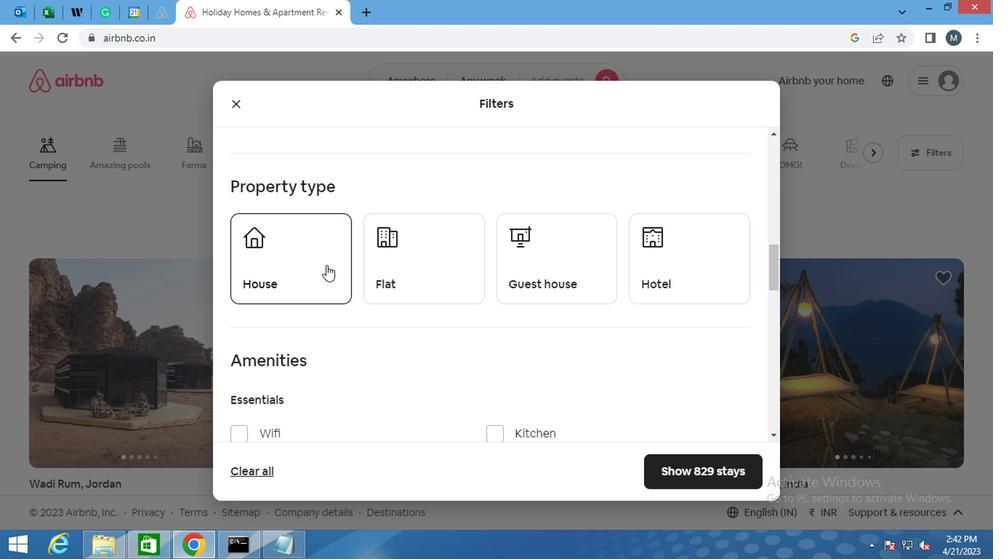 
Action: Mouse moved to (526, 266)
Screenshot: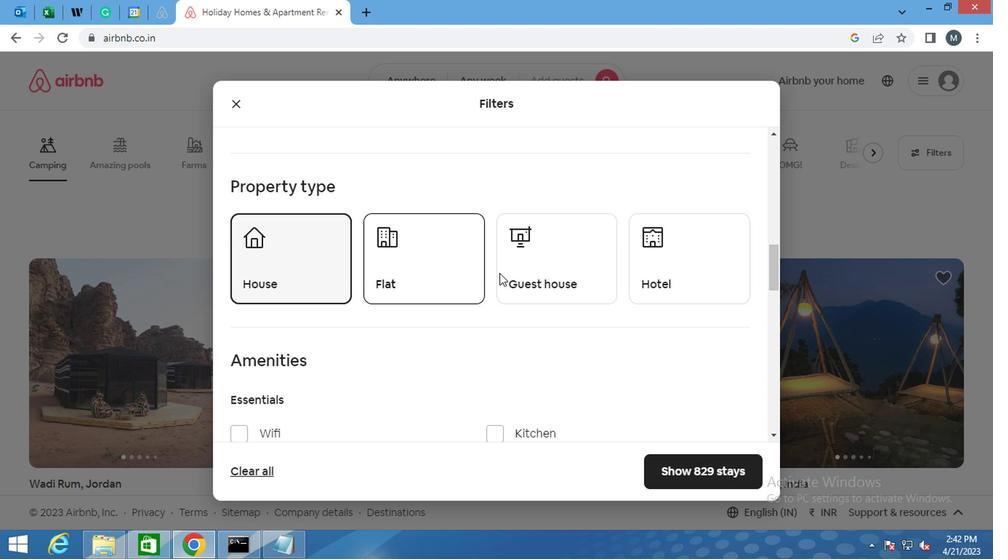 
Action: Mouse pressed left at (526, 266)
Screenshot: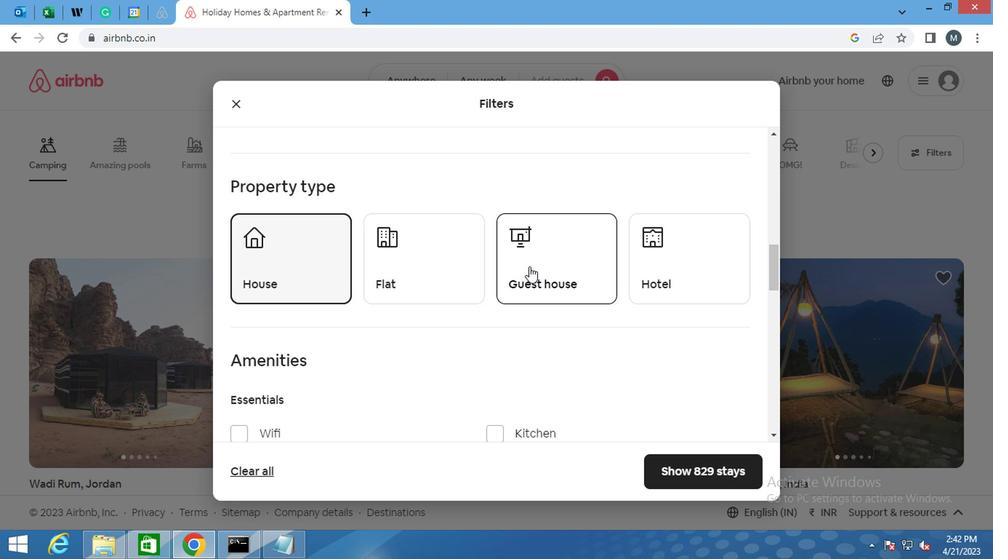 
Action: Mouse moved to (438, 259)
Screenshot: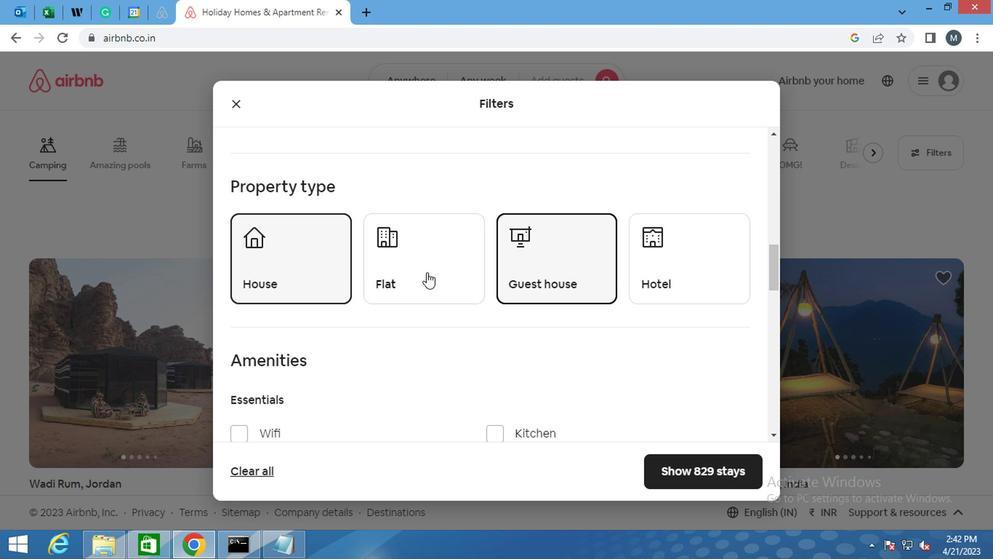 
Action: Mouse pressed left at (438, 259)
Screenshot: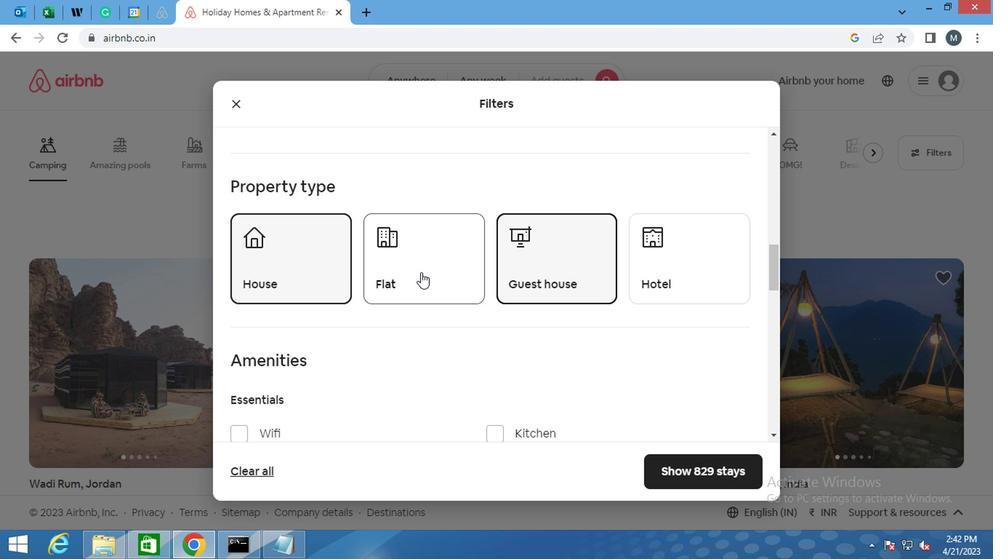
Action: Mouse moved to (648, 249)
Screenshot: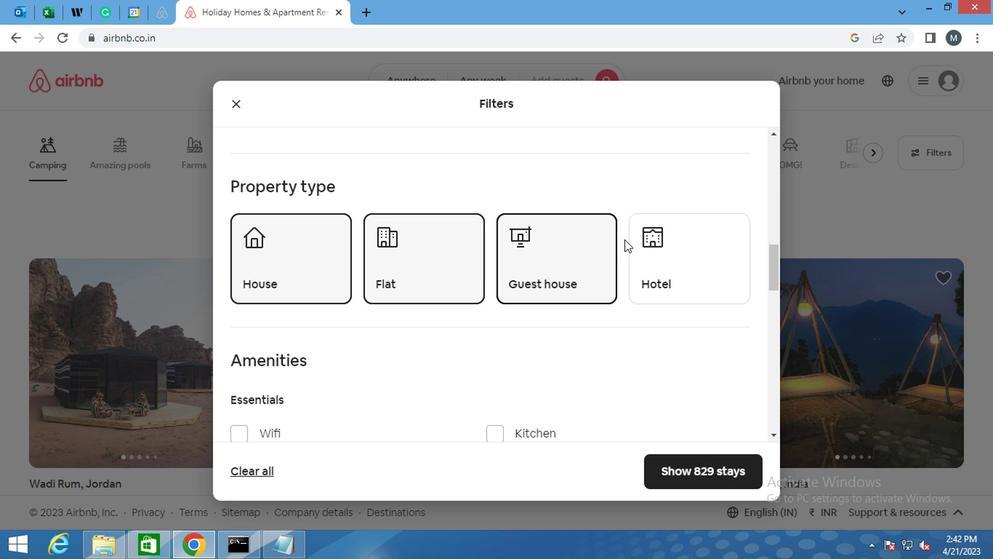 
Action: Mouse pressed left at (648, 249)
Screenshot: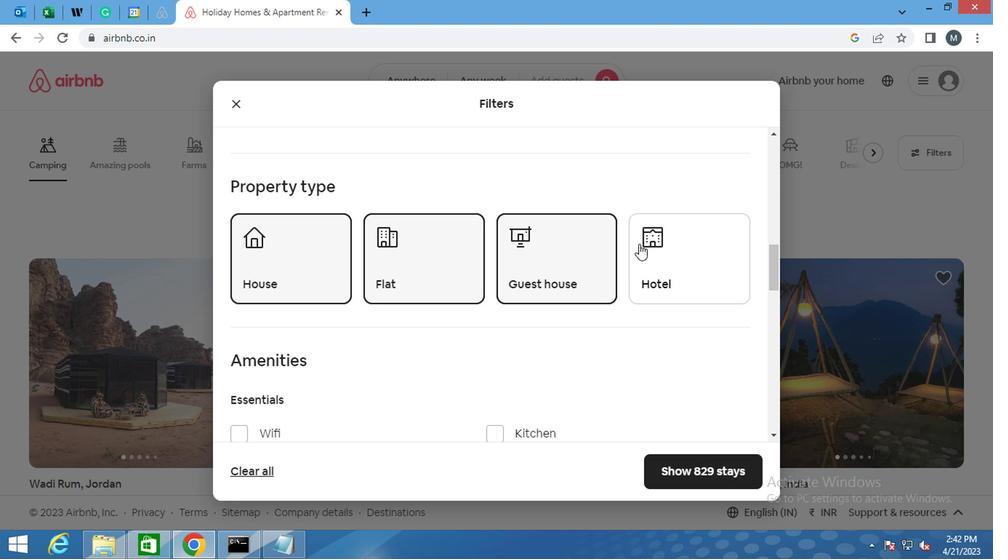 
Action: Mouse moved to (519, 274)
Screenshot: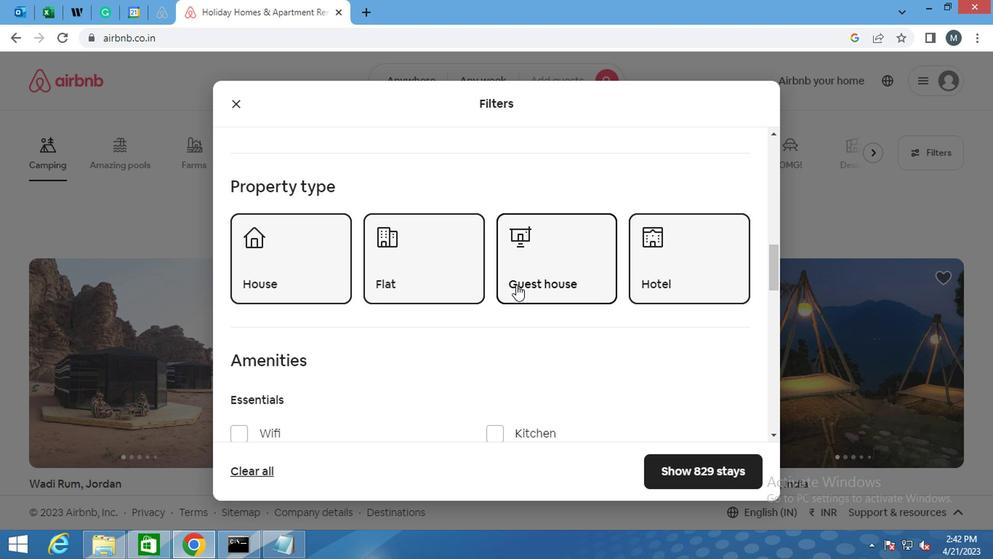
Action: Mouse scrolled (519, 273) with delta (0, 0)
Screenshot: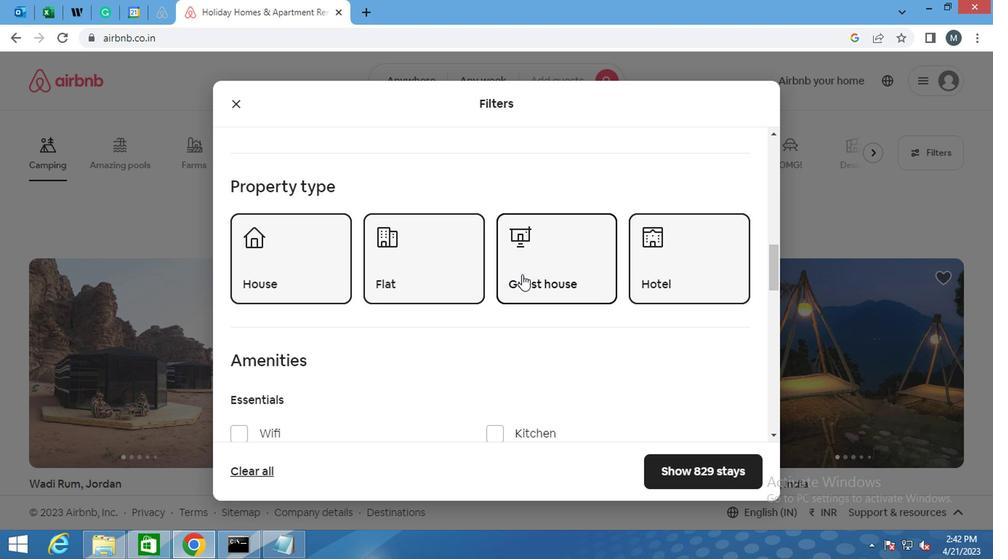 
Action: Mouse moved to (519, 274)
Screenshot: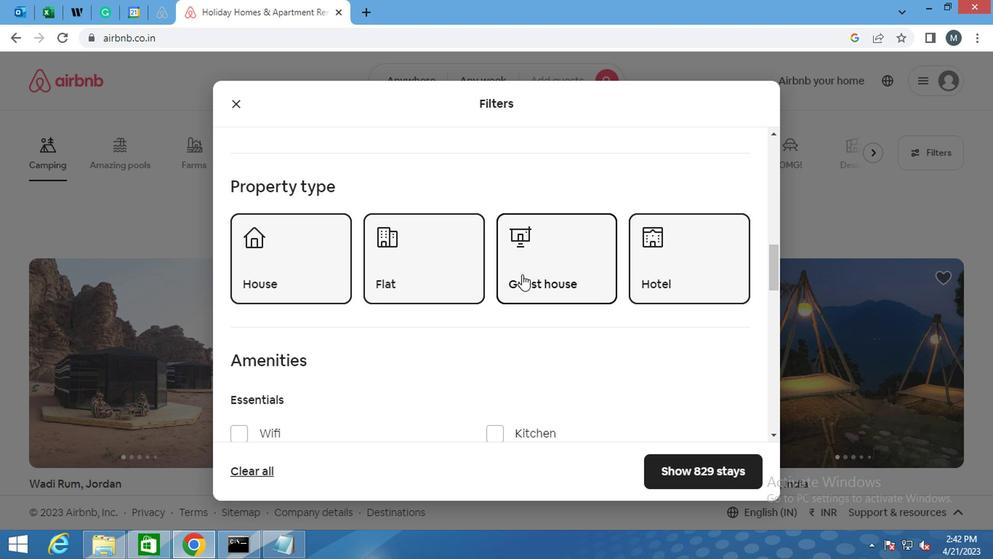 
Action: Mouse scrolled (519, 273) with delta (0, 0)
Screenshot: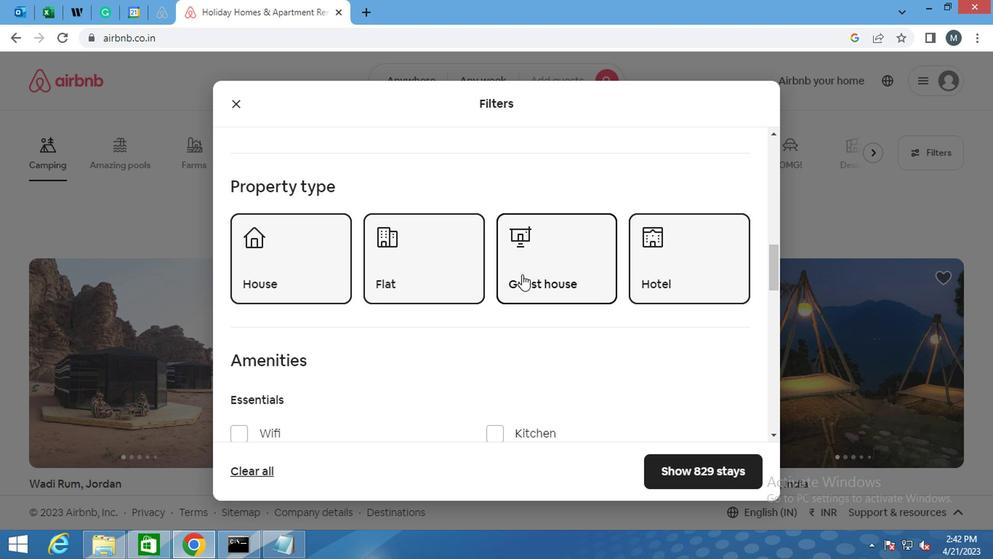 
Action: Mouse moved to (244, 311)
Screenshot: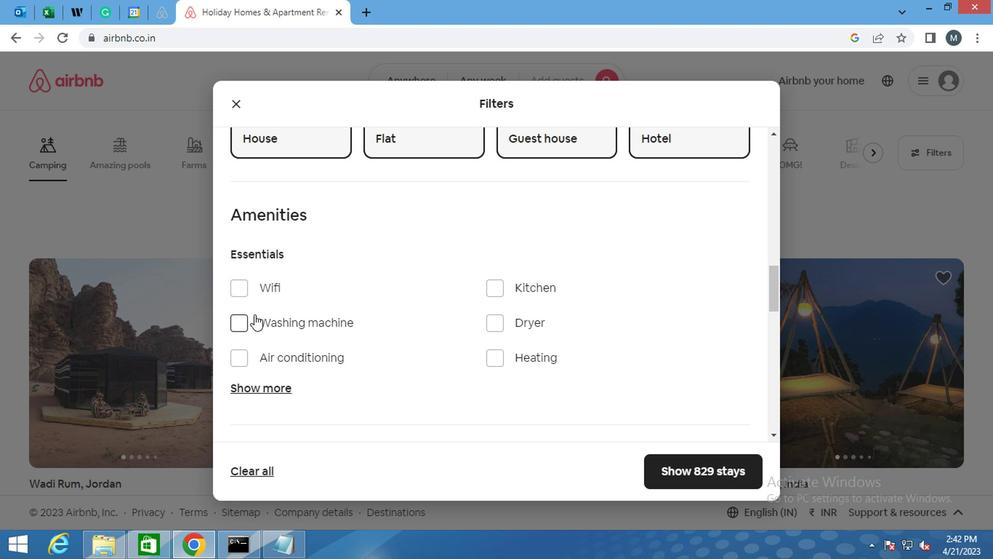 
Action: Mouse pressed left at (244, 311)
Screenshot: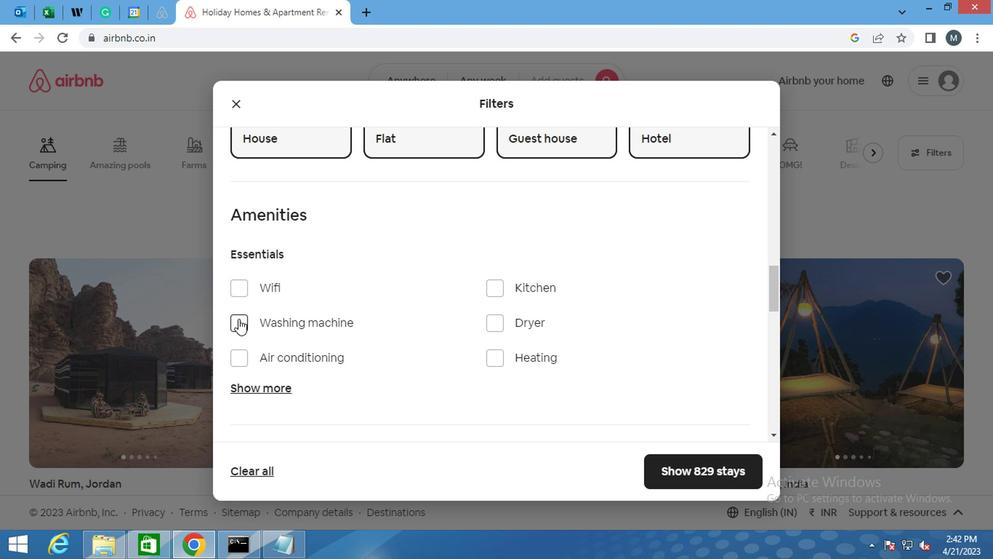 
Action: Mouse moved to (240, 318)
Screenshot: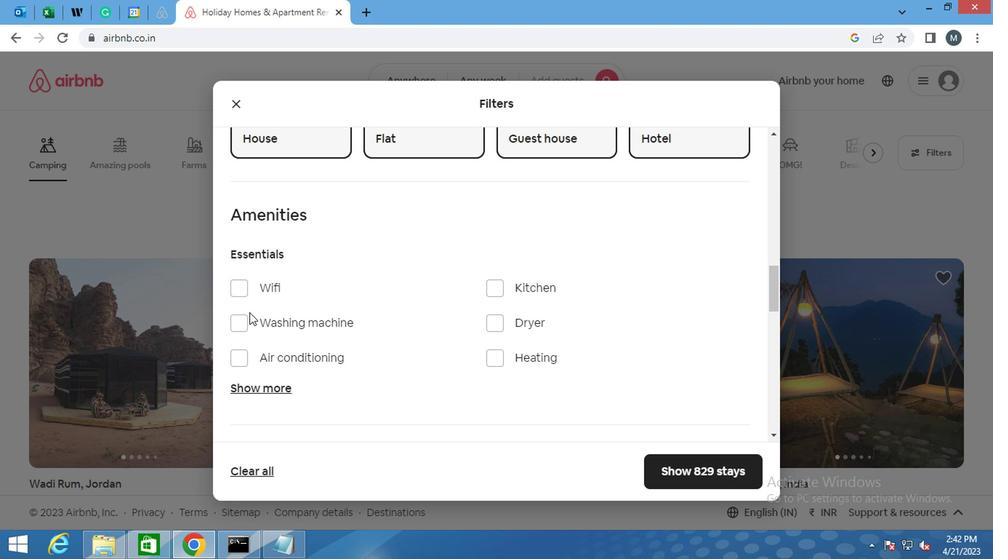 
Action: Mouse pressed left at (240, 318)
Screenshot: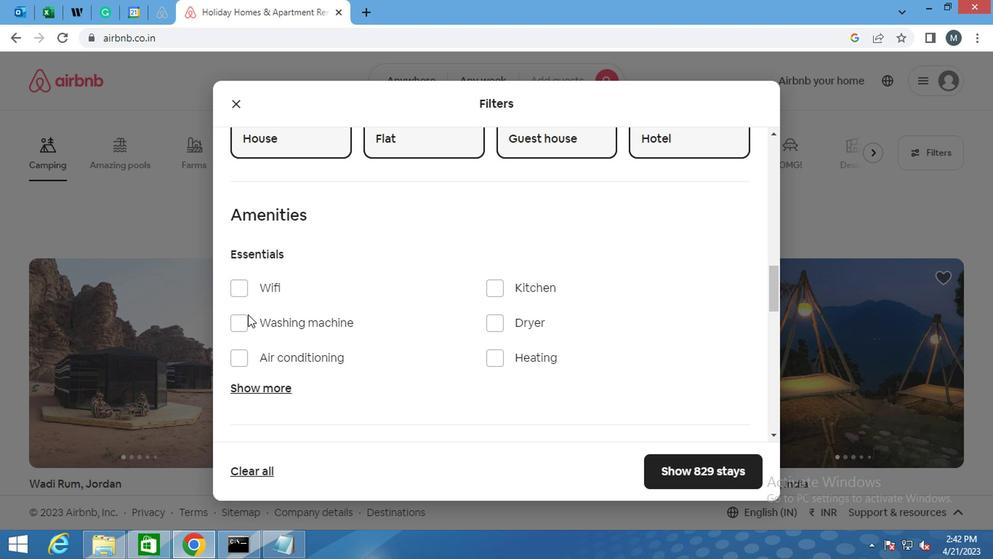 
Action: Mouse moved to (491, 282)
Screenshot: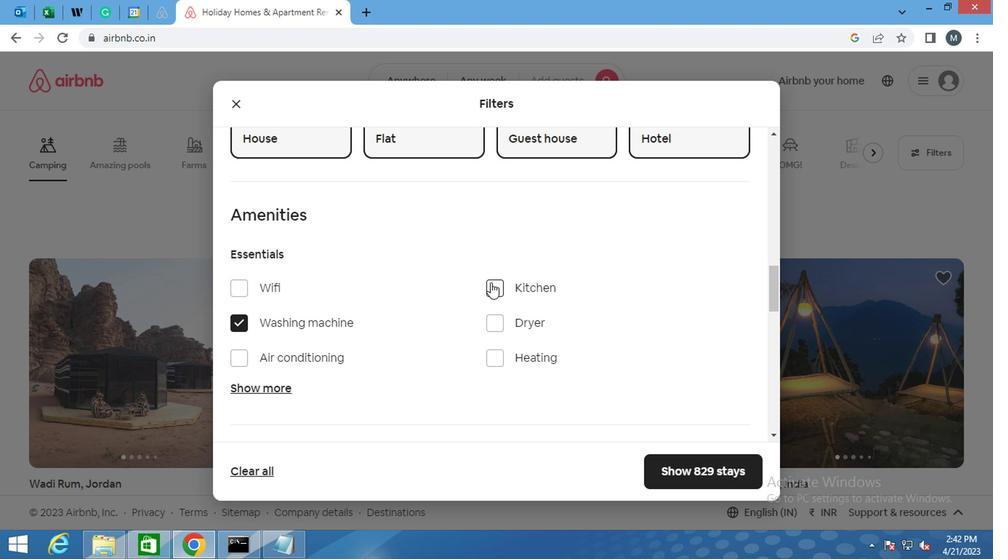 
Action: Mouse pressed left at (491, 282)
Screenshot: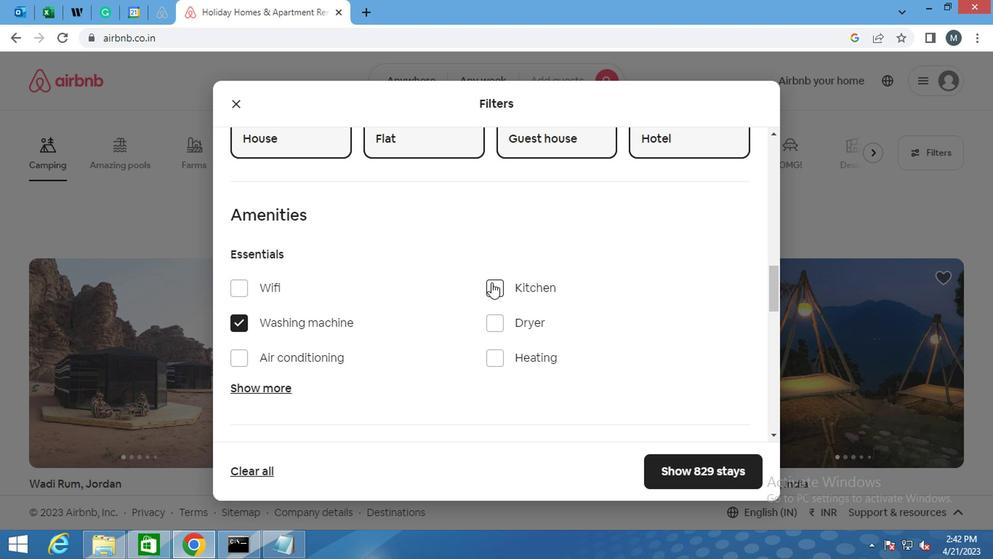 
Action: Mouse moved to (357, 296)
Screenshot: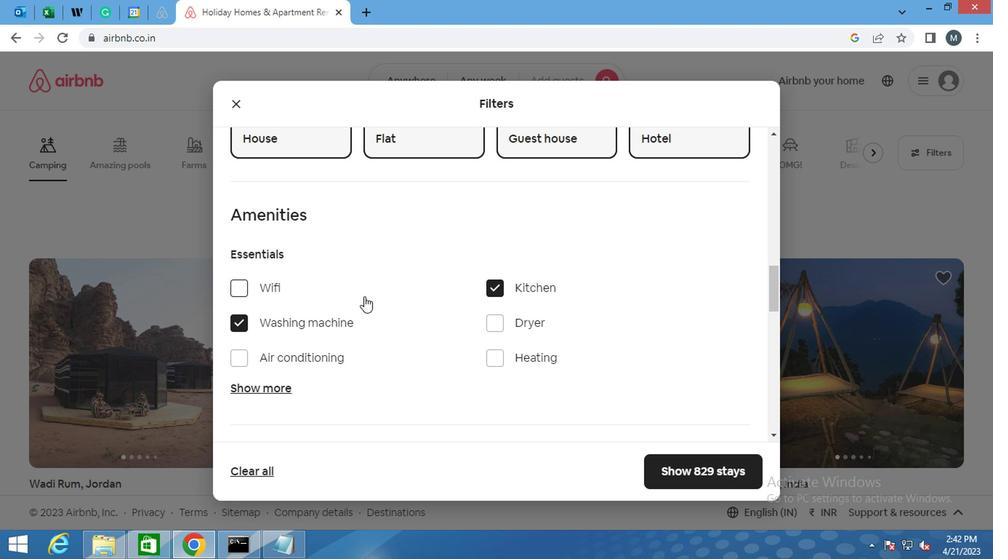 
Action: Mouse scrolled (357, 295) with delta (0, 0)
Screenshot: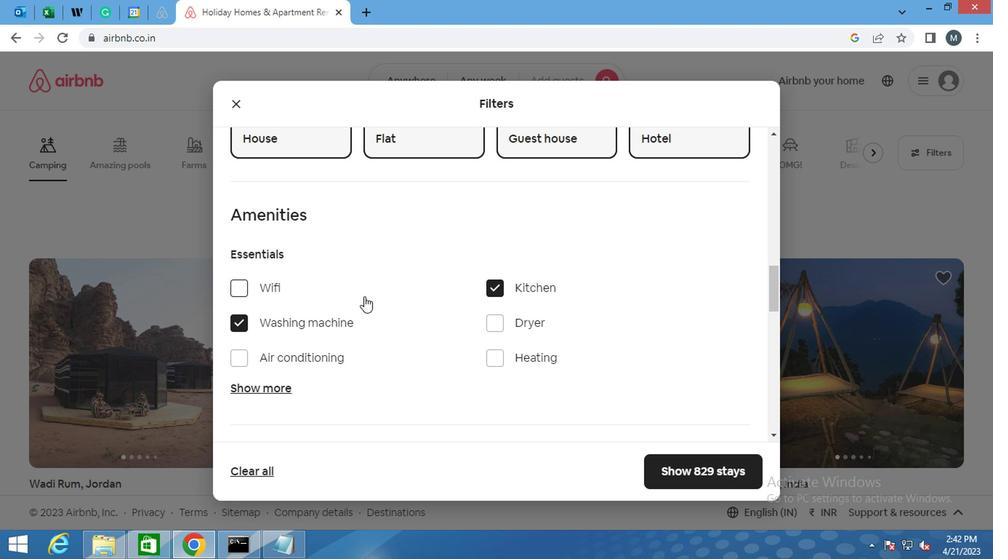 
Action: Mouse moved to (381, 312)
Screenshot: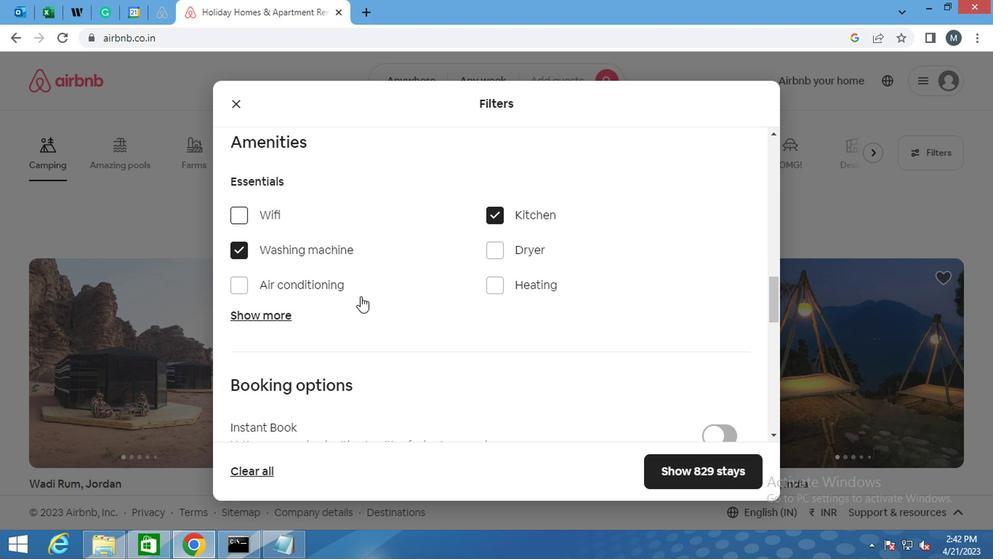 
Action: Mouse scrolled (381, 311) with delta (0, -1)
Screenshot: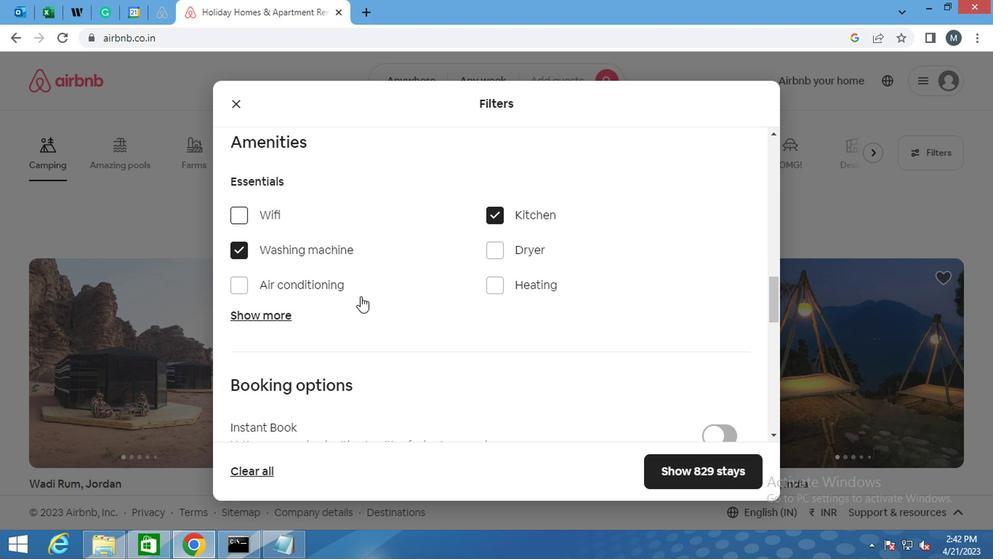 
Action: Mouse moved to (382, 314)
Screenshot: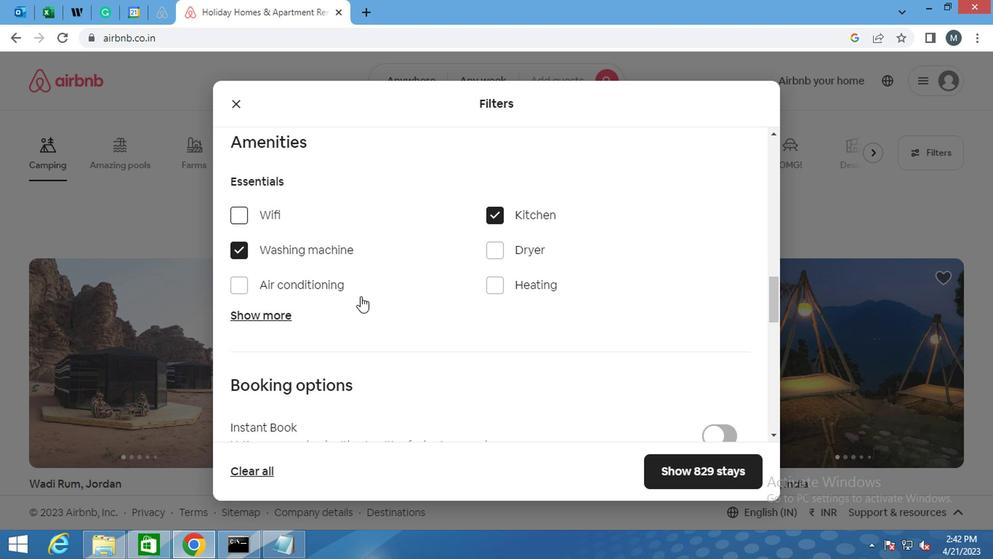 
Action: Mouse scrolled (382, 313) with delta (0, -1)
Screenshot: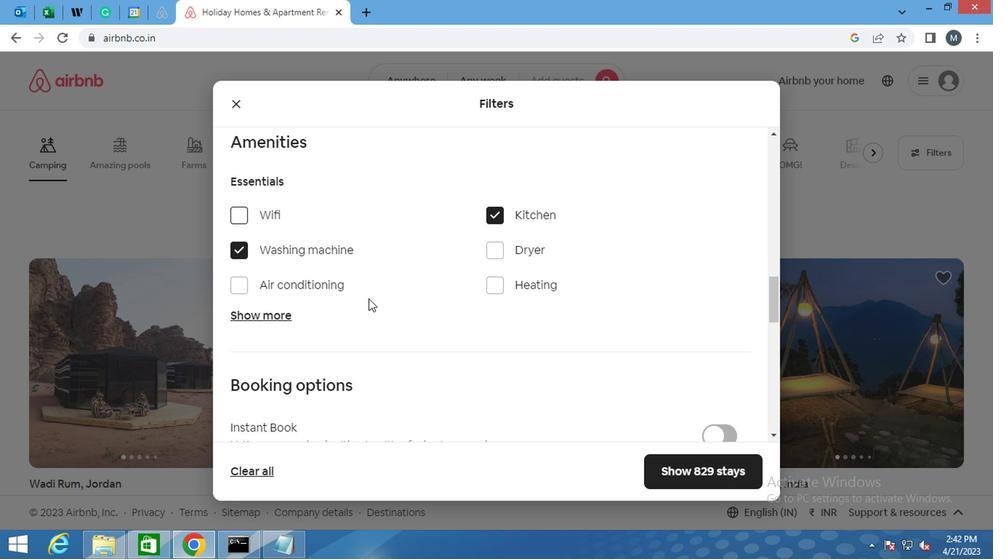 
Action: Mouse moved to (382, 318)
Screenshot: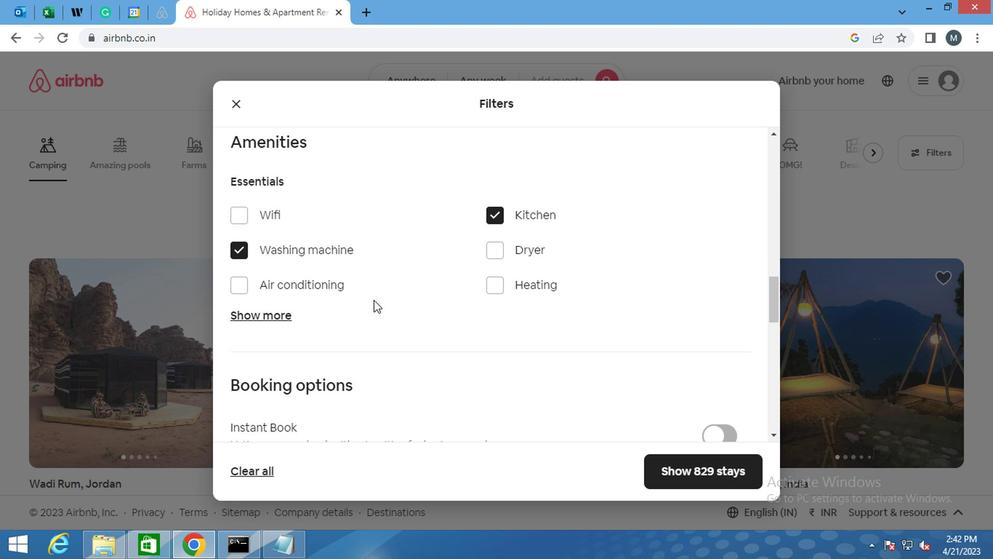 
Action: Mouse scrolled (382, 318) with delta (0, 0)
Screenshot: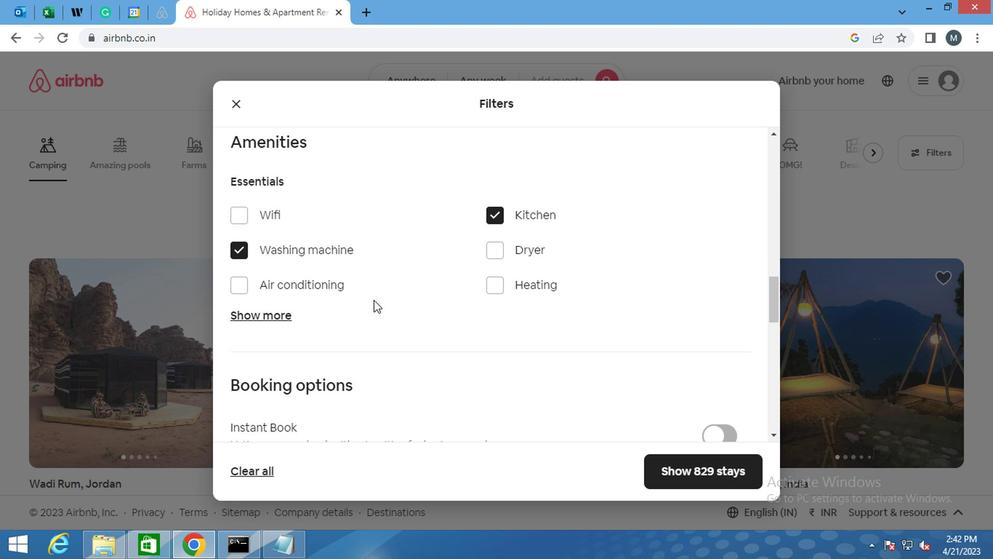 
Action: Mouse moved to (709, 260)
Screenshot: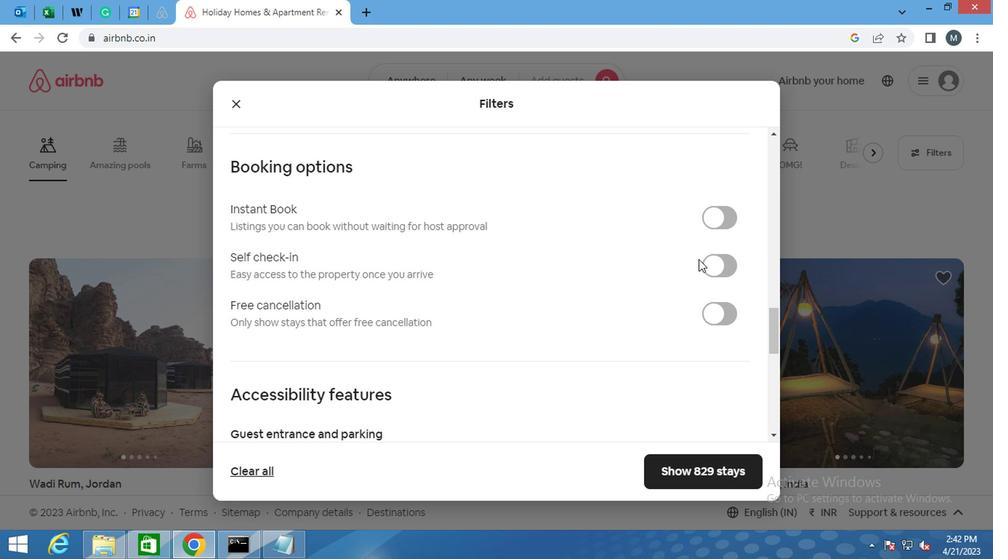
Action: Mouse pressed left at (709, 260)
Screenshot: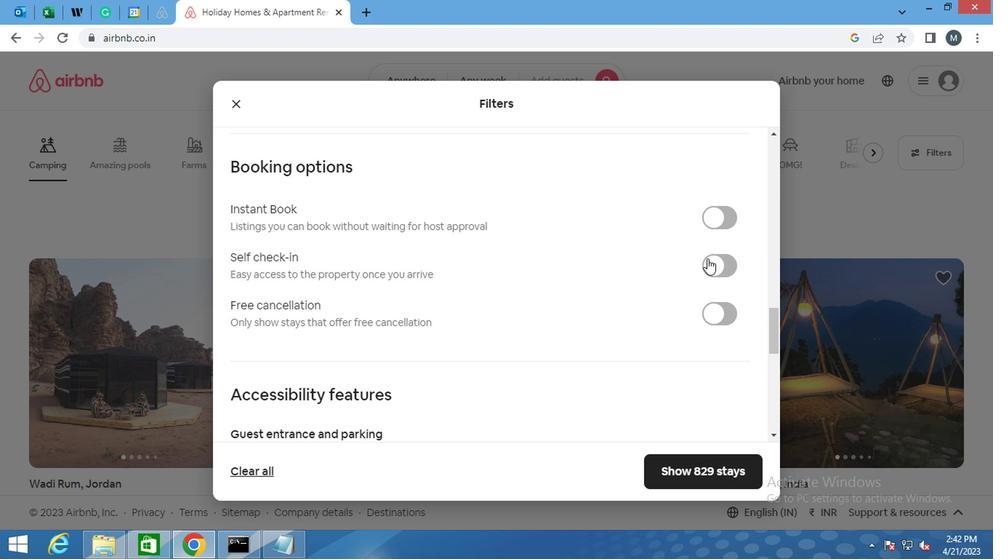 
Action: Mouse moved to (413, 281)
Screenshot: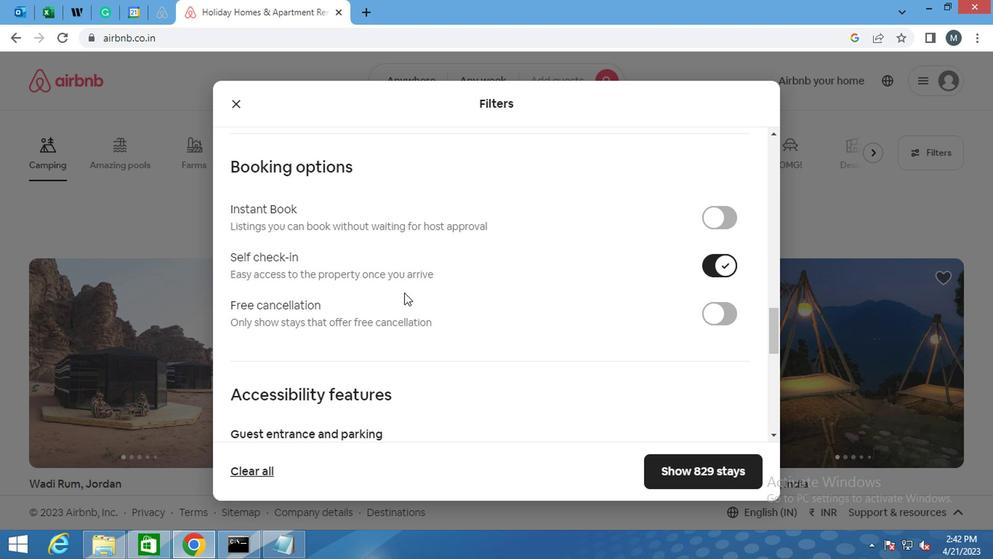 
Action: Mouse scrolled (413, 280) with delta (0, -1)
Screenshot: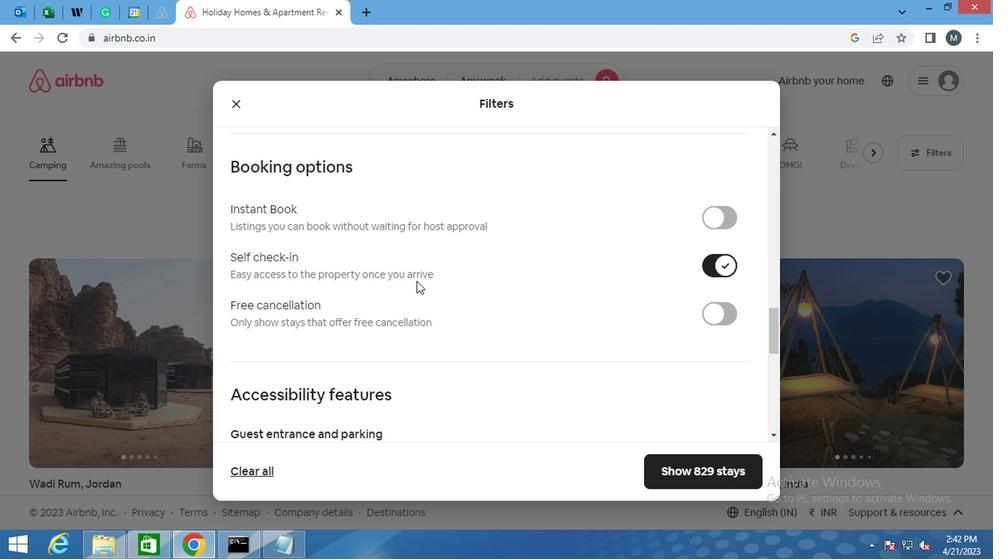 
Action: Mouse scrolled (413, 280) with delta (0, -1)
Screenshot: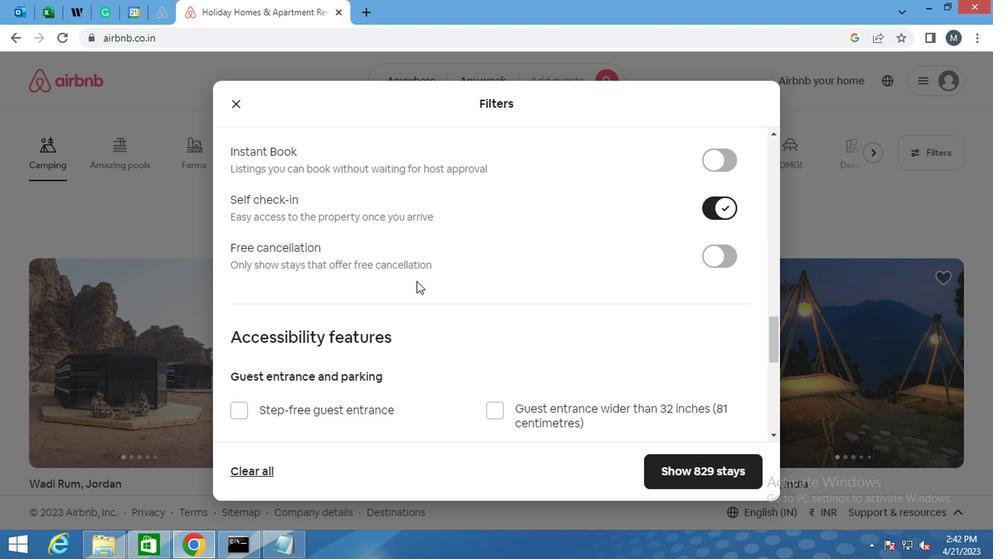 
Action: Mouse scrolled (413, 280) with delta (0, -1)
Screenshot: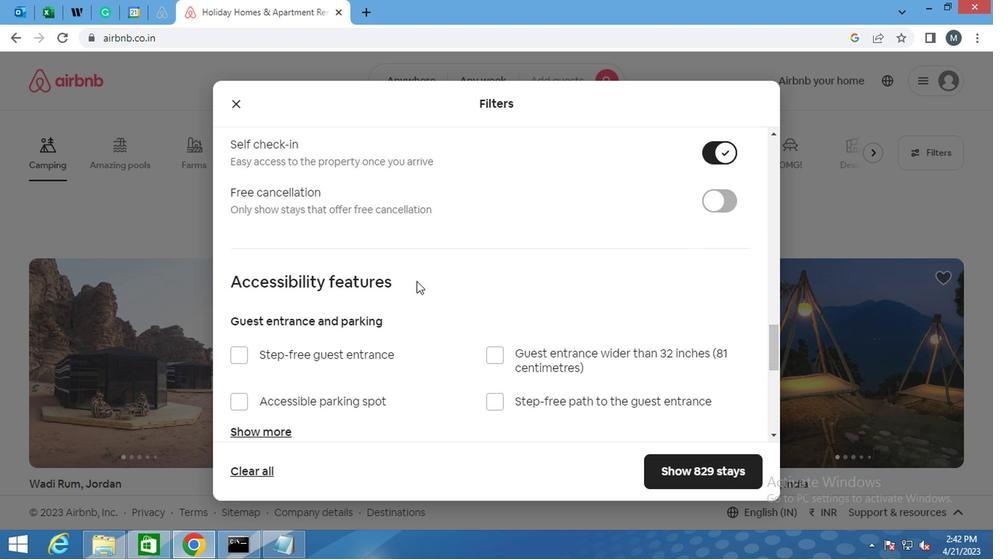 
Action: Mouse scrolled (413, 280) with delta (0, -1)
Screenshot: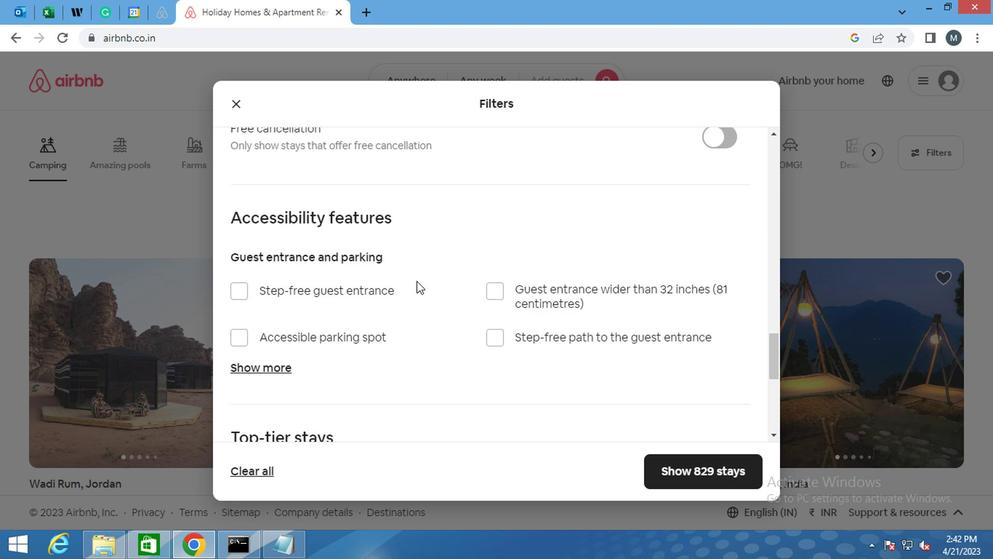 
Action: Mouse moved to (404, 284)
Screenshot: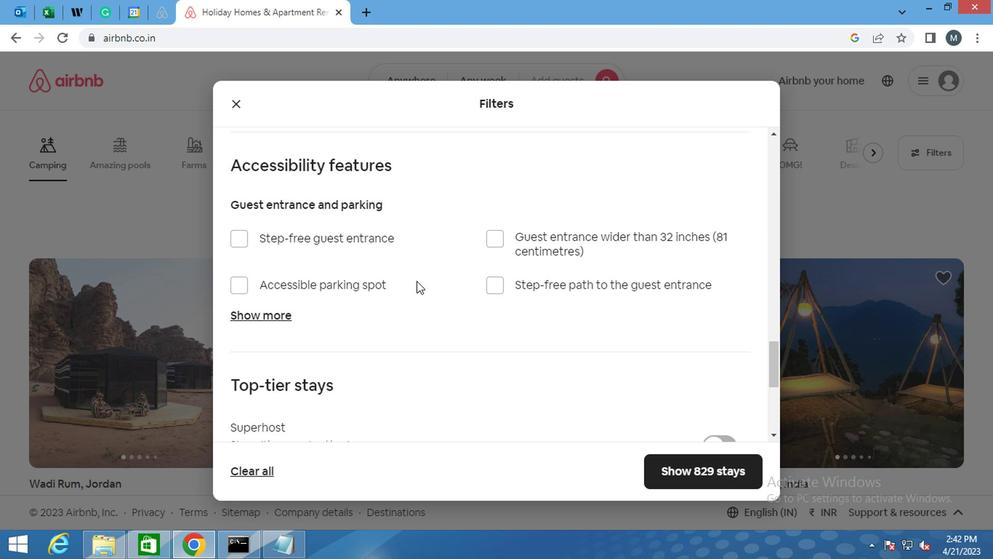 
Action: Mouse scrolled (404, 283) with delta (0, -1)
Screenshot: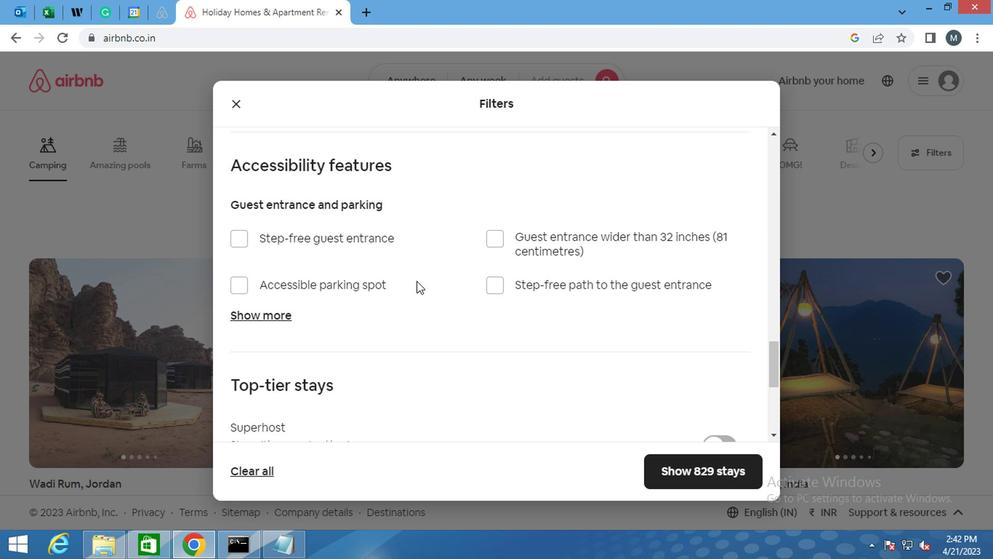 
Action: Mouse moved to (401, 287)
Screenshot: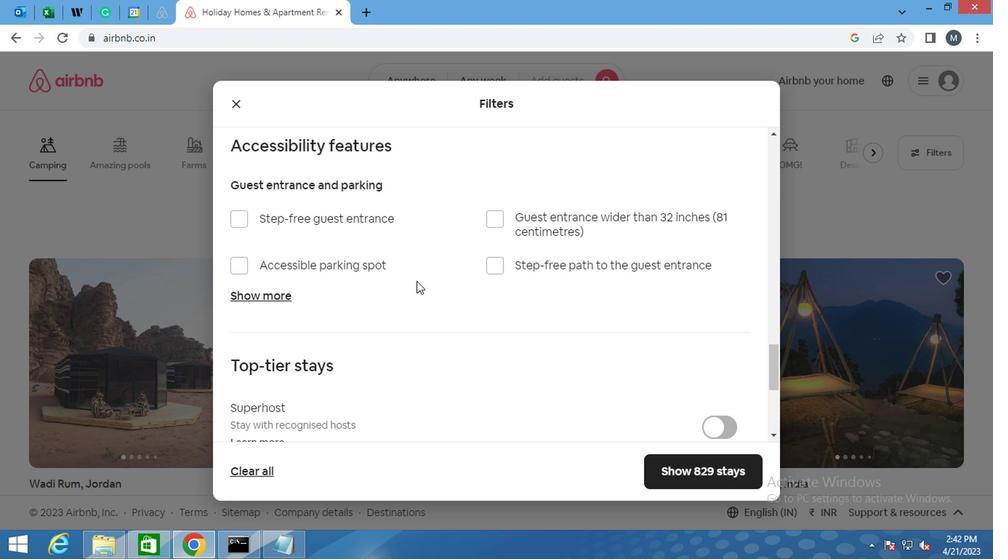 
Action: Mouse scrolled (401, 286) with delta (0, 0)
Screenshot: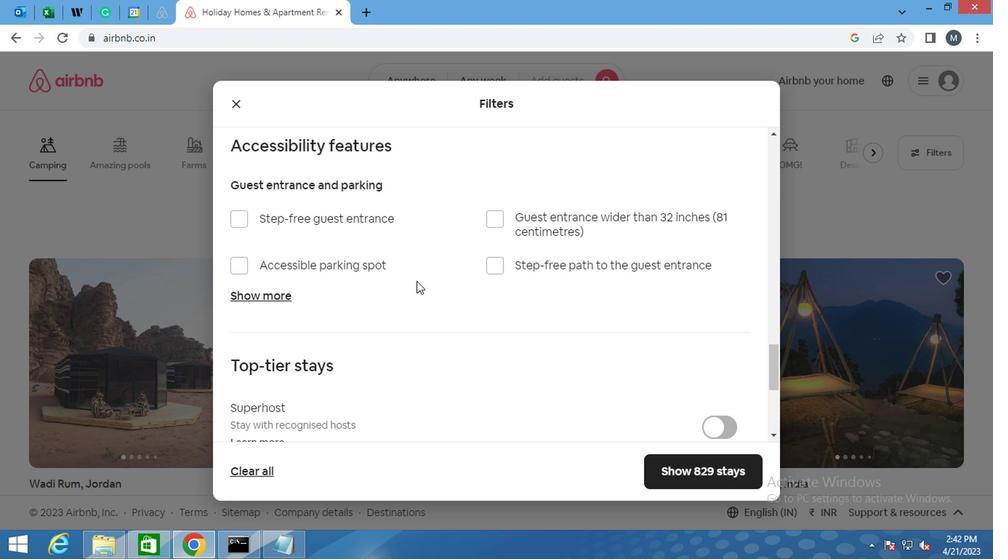 
Action: Mouse moved to (401, 287)
Screenshot: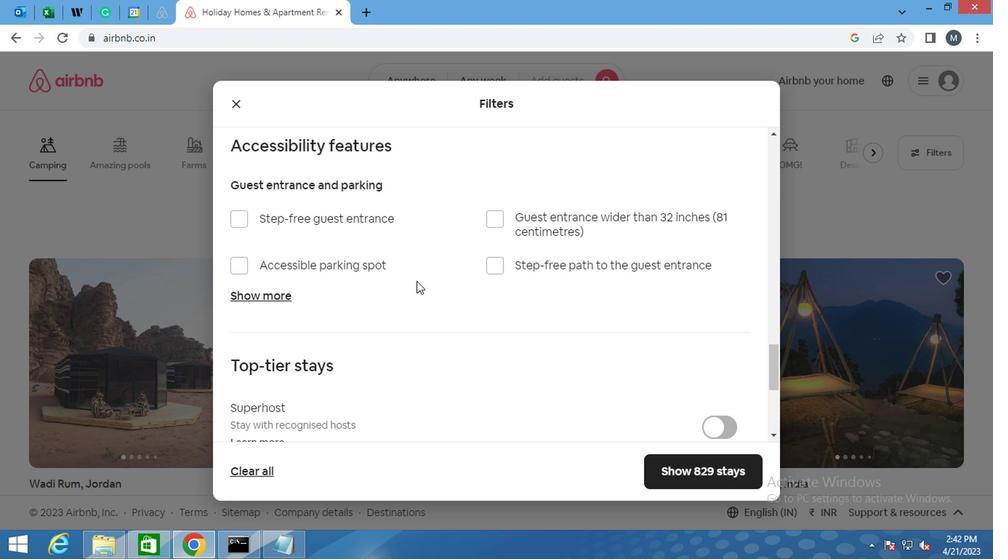 
Action: Mouse scrolled (401, 286) with delta (0, 0)
Screenshot: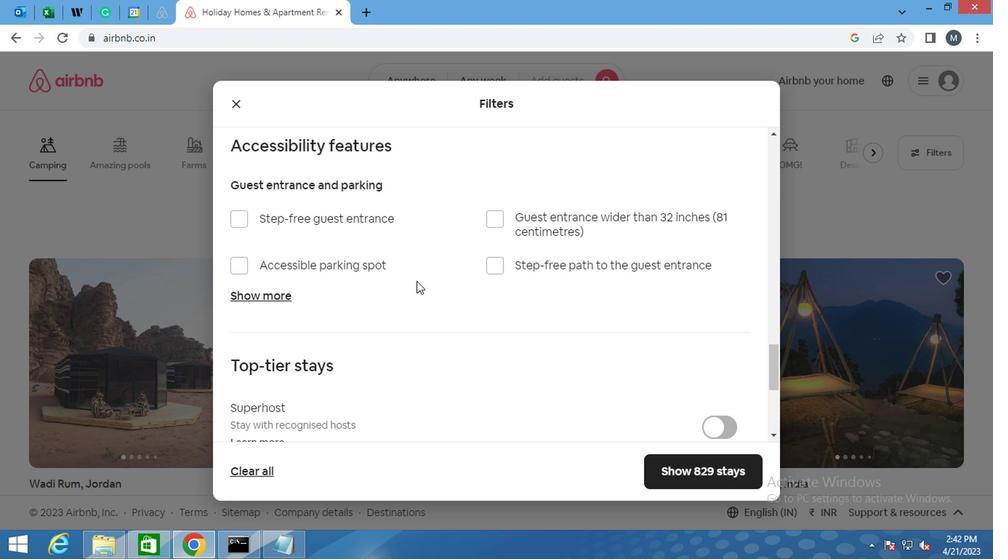 
Action: Mouse moved to (397, 291)
Screenshot: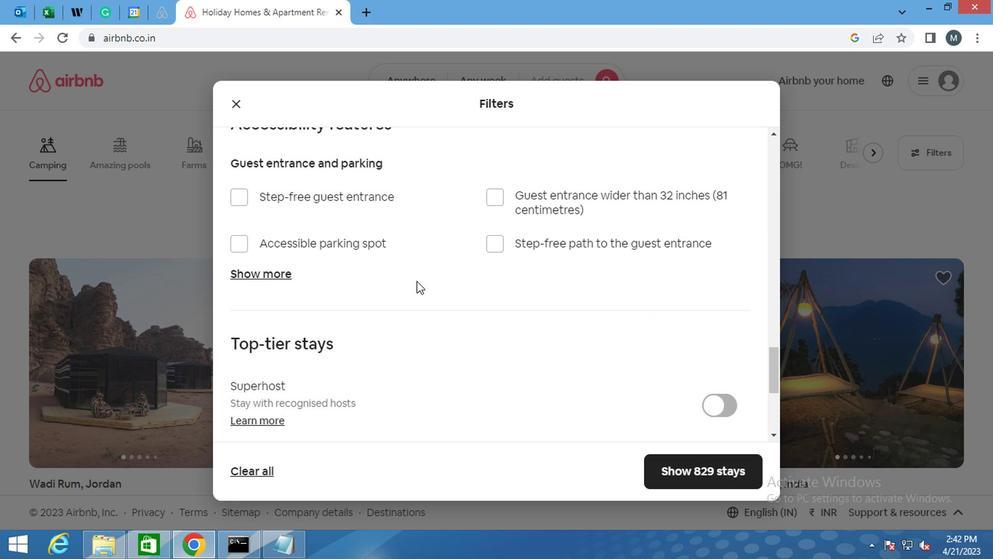 
Action: Mouse scrolled (397, 290) with delta (0, -1)
Screenshot: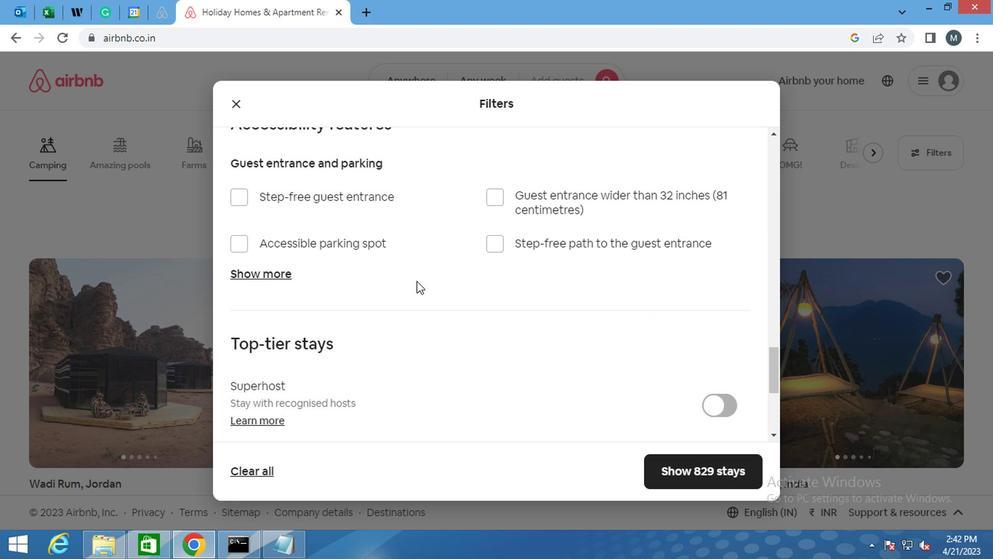 
Action: Mouse moved to (233, 339)
Screenshot: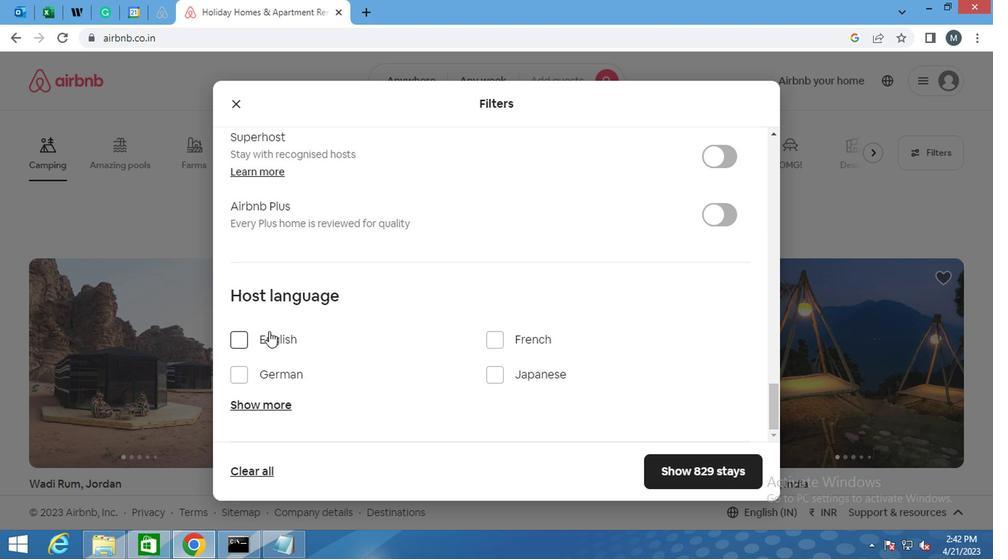 
Action: Mouse pressed left at (233, 339)
Screenshot: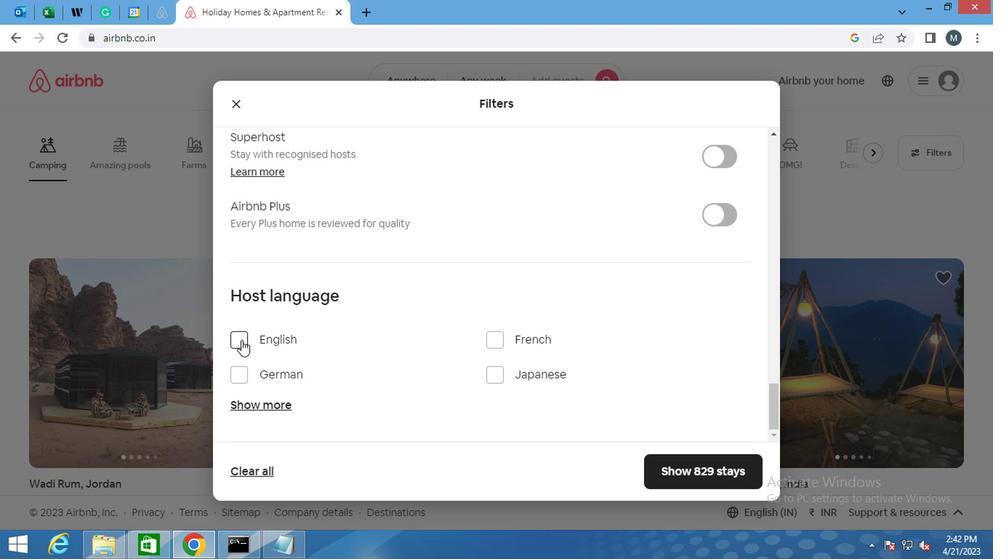 
Action: Mouse moved to (370, 306)
Screenshot: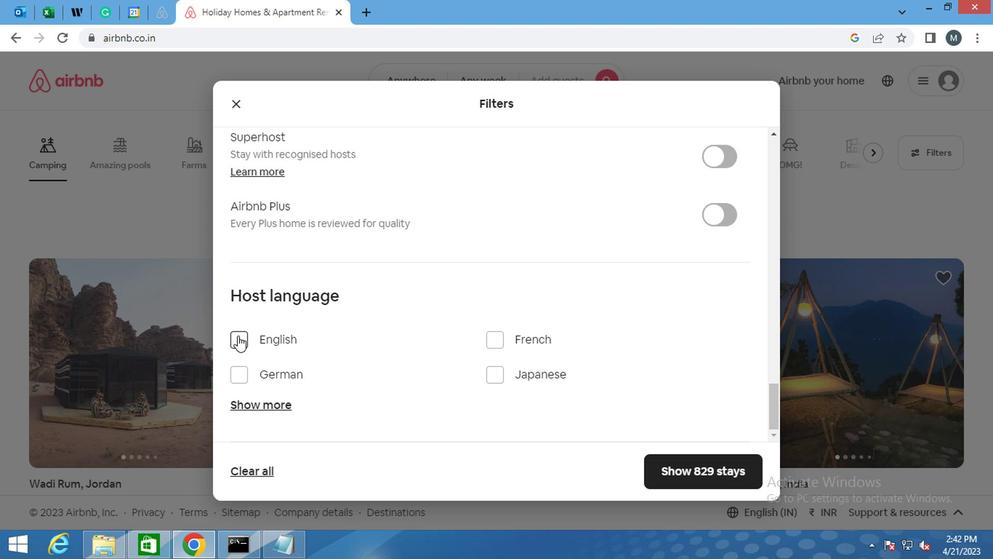 
Action: Mouse scrolled (370, 305) with delta (0, -1)
Screenshot: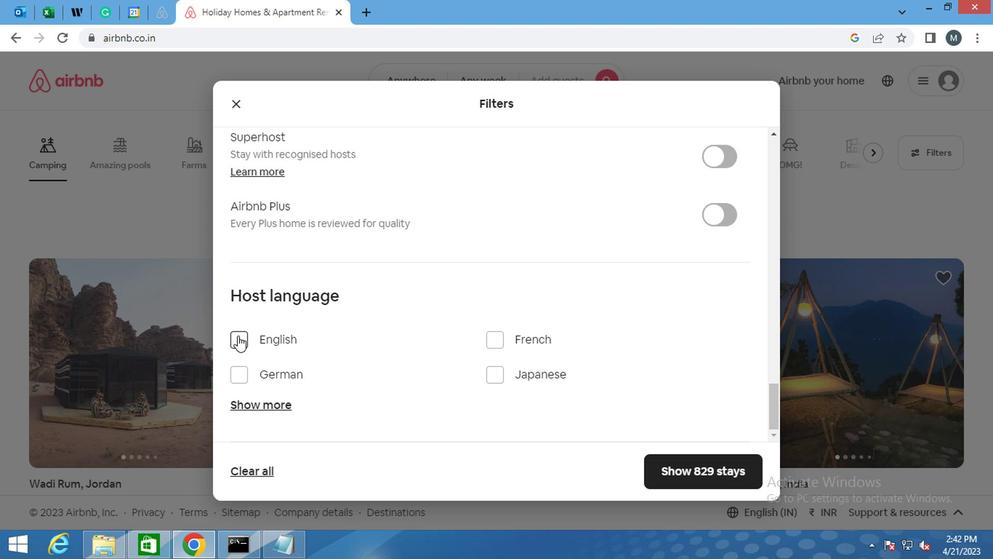 
Action: Mouse moved to (373, 312)
Screenshot: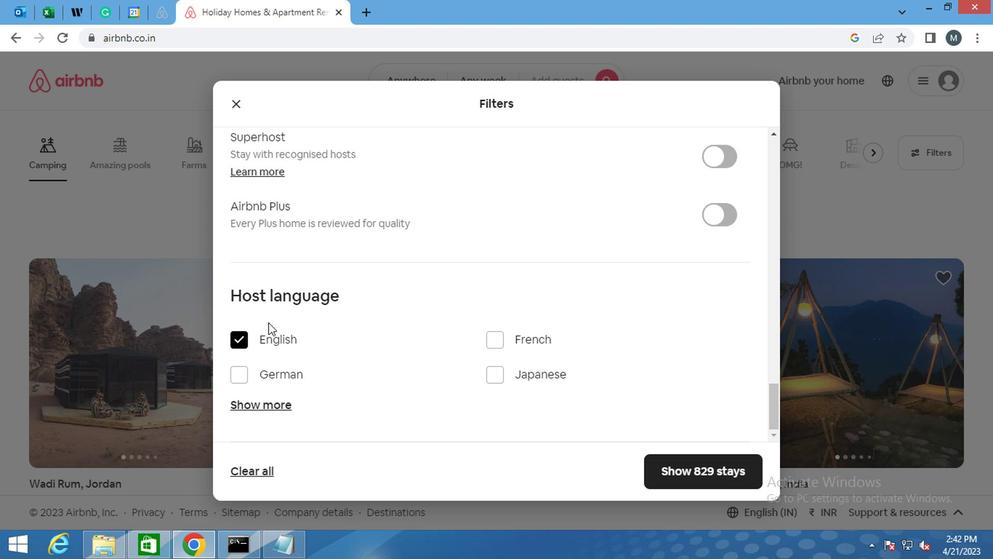 
Action: Mouse scrolled (373, 312) with delta (0, 0)
Screenshot: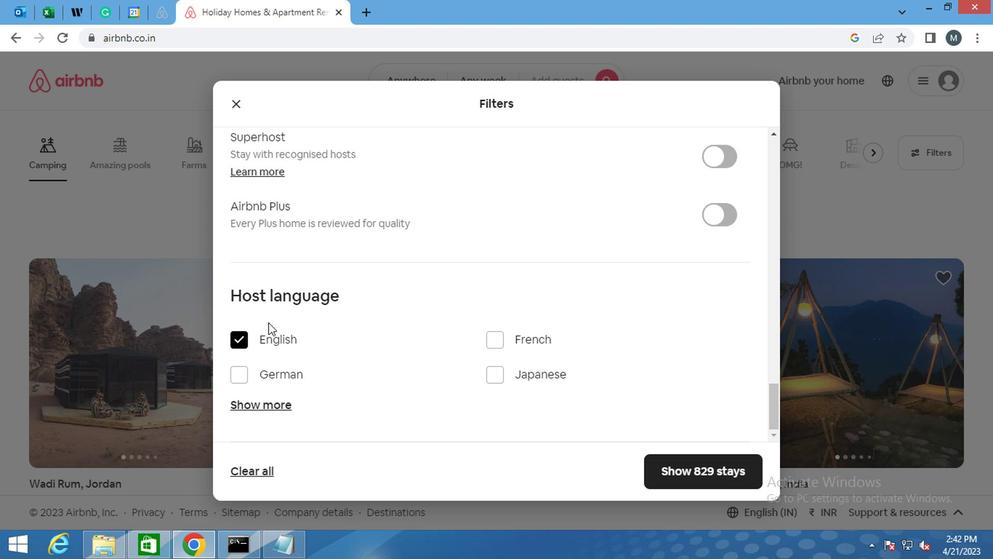 
Action: Mouse moved to (380, 316)
Screenshot: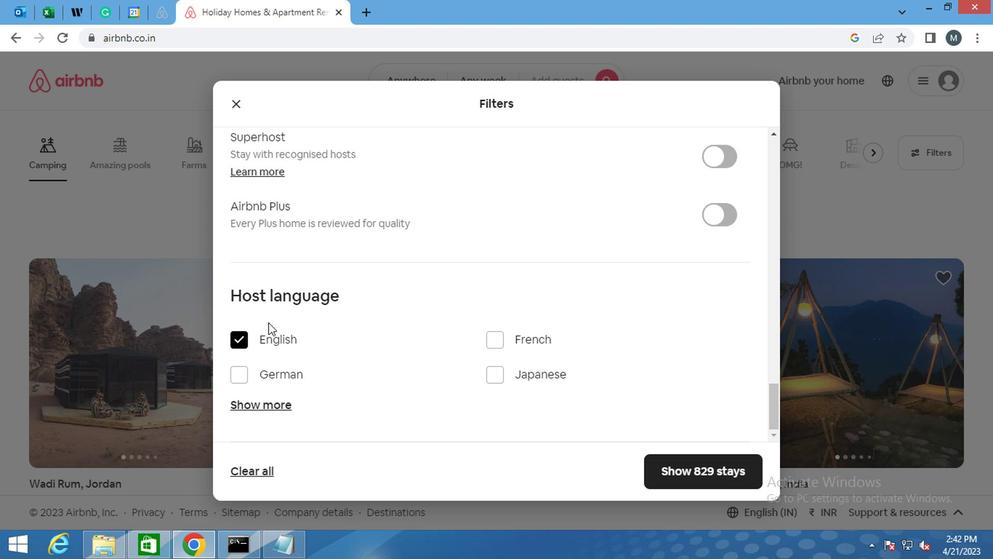 
Action: Mouse scrolled (380, 315) with delta (0, 0)
Screenshot: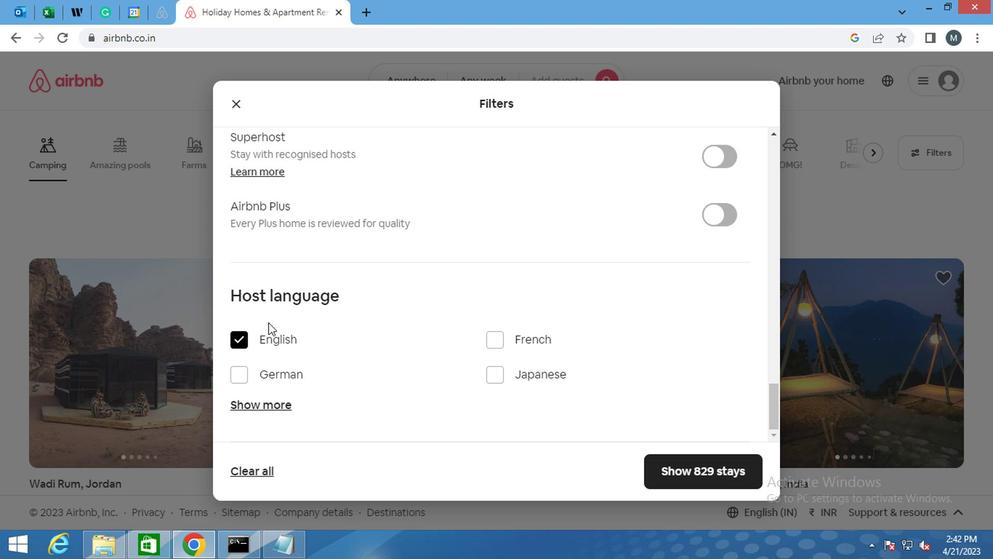 
Action: Mouse moved to (680, 461)
Screenshot: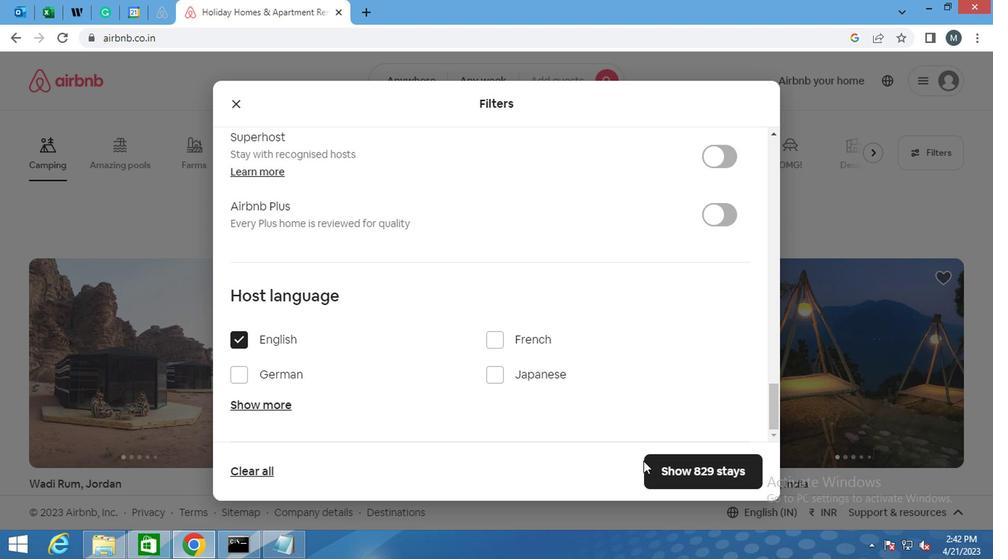
Action: Mouse pressed left at (680, 461)
Screenshot: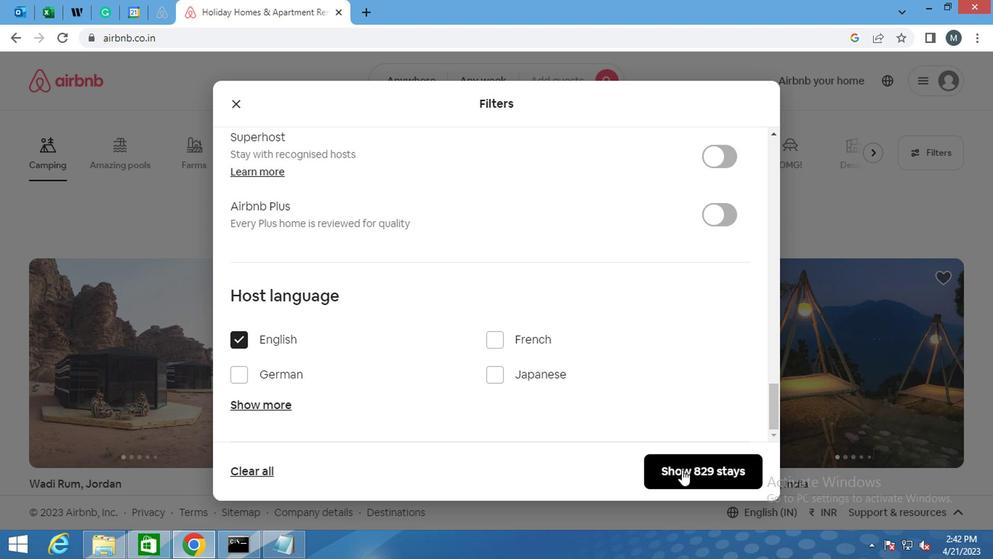 
